 Task: Find connections with filter location Mangilao Village with filter topic #Analyticswith filter profile language French with filter current company Cipla with filter school Gandhi Engineering College (GEC), Bhubaneswar with filter industry Data Security Software Products with filter service category WordPress Design with filter keywords title Bank Teller
Action: Mouse moved to (532, 48)
Screenshot: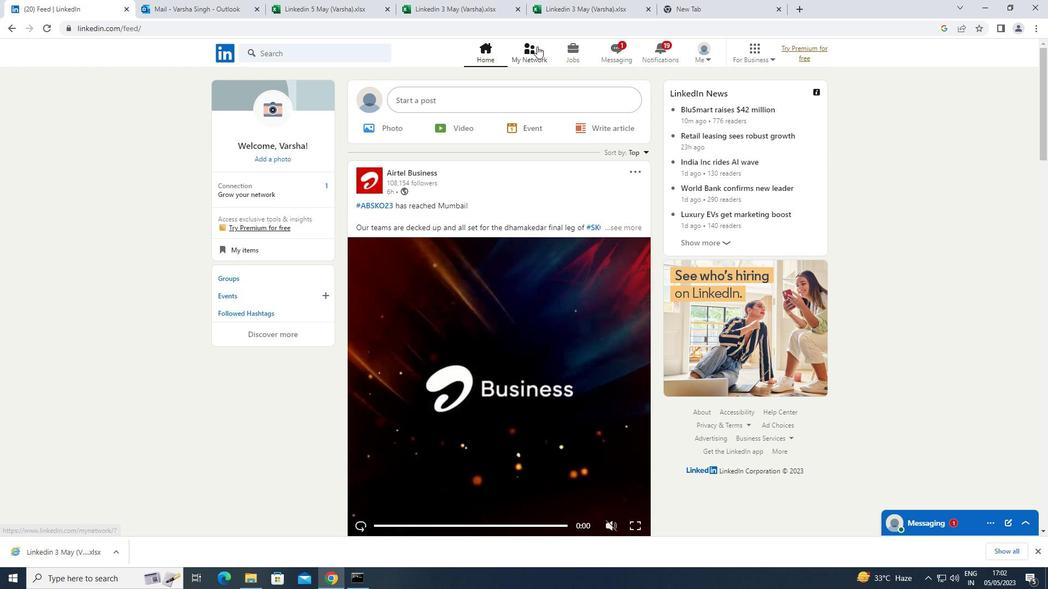 
Action: Mouse pressed left at (532, 48)
Screenshot: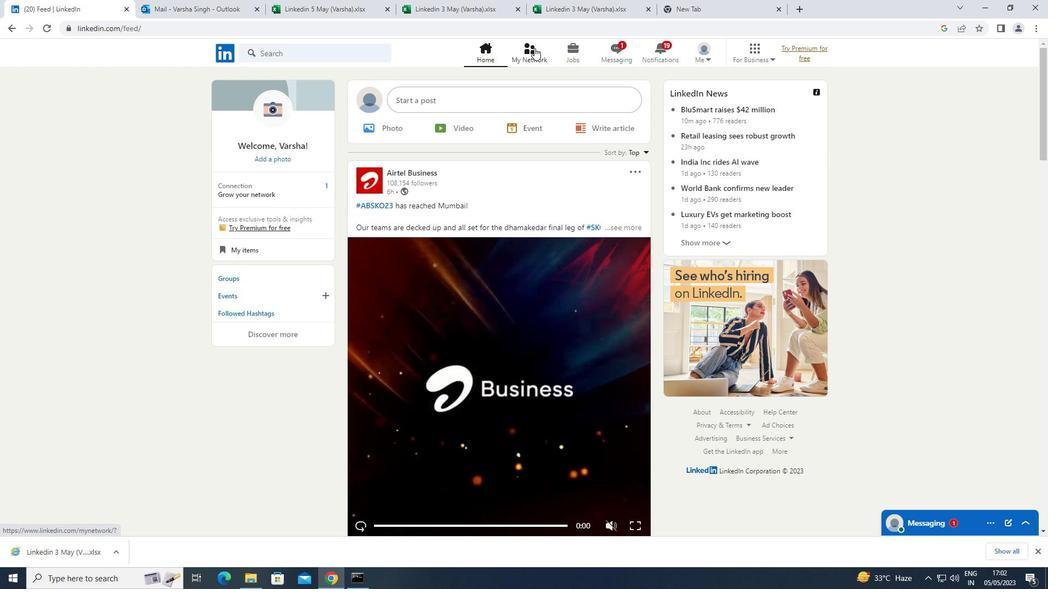 
Action: Mouse moved to (275, 110)
Screenshot: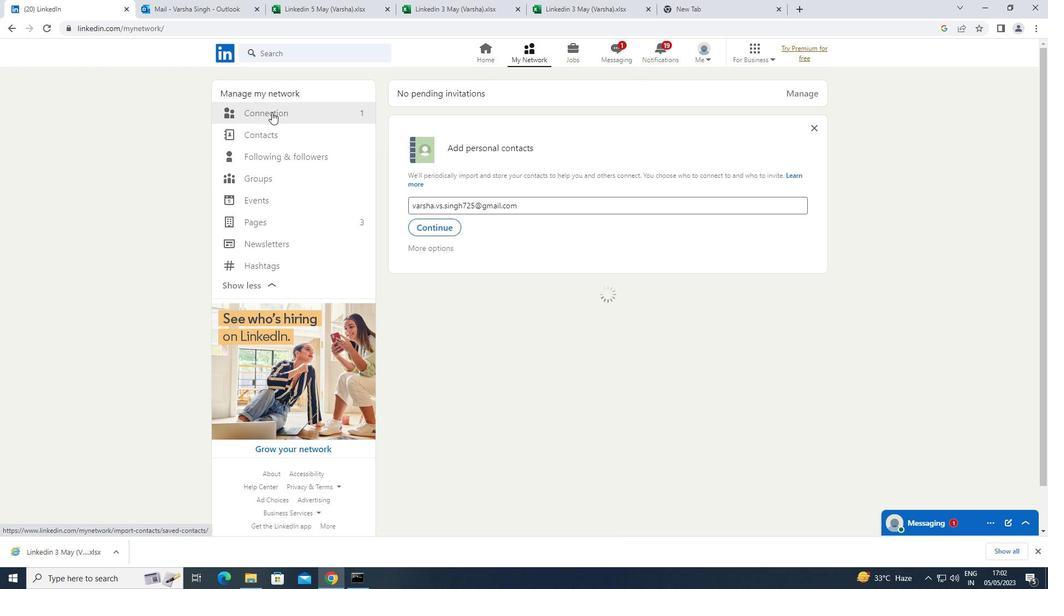 
Action: Mouse pressed left at (275, 110)
Screenshot: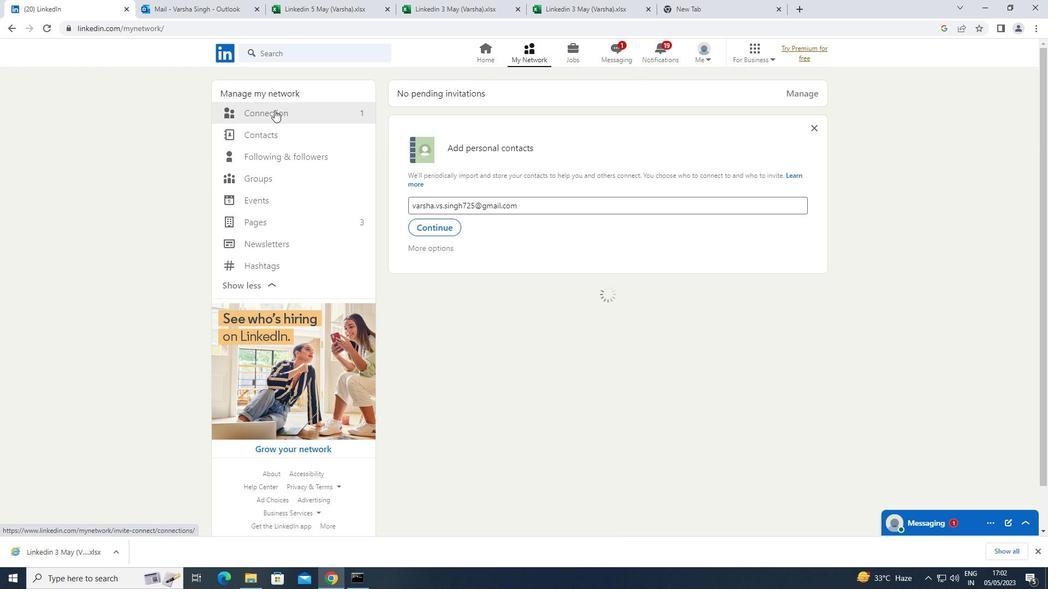 
Action: Mouse moved to (617, 110)
Screenshot: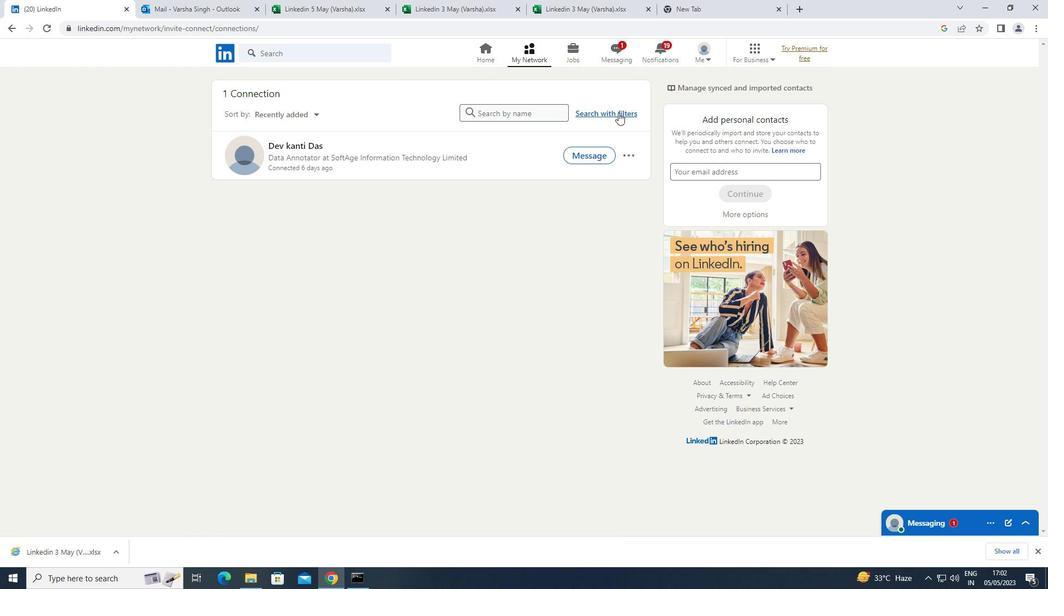 
Action: Mouse pressed left at (617, 110)
Screenshot: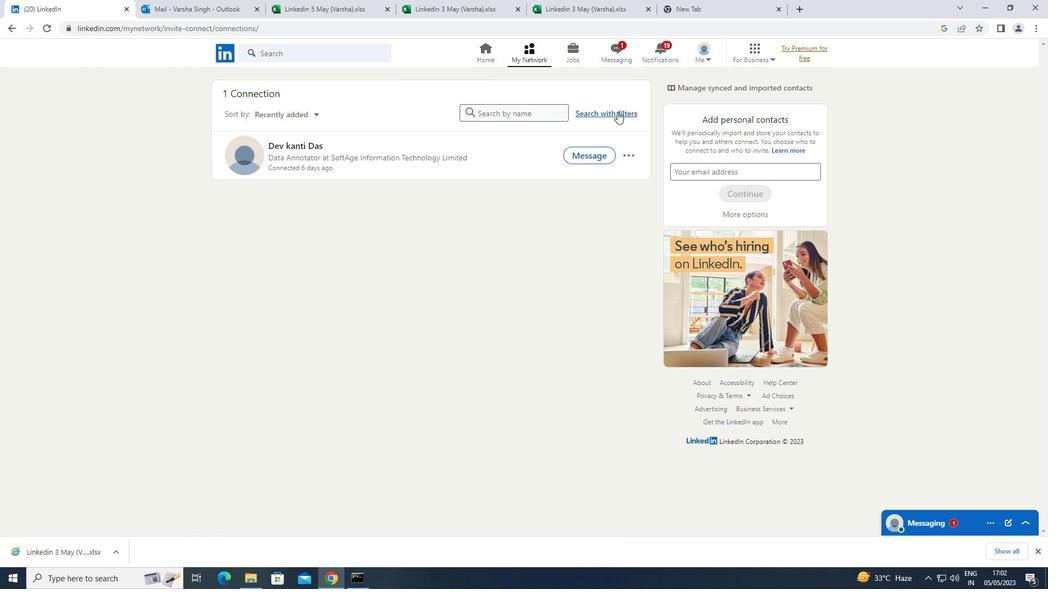 
Action: Mouse moved to (558, 82)
Screenshot: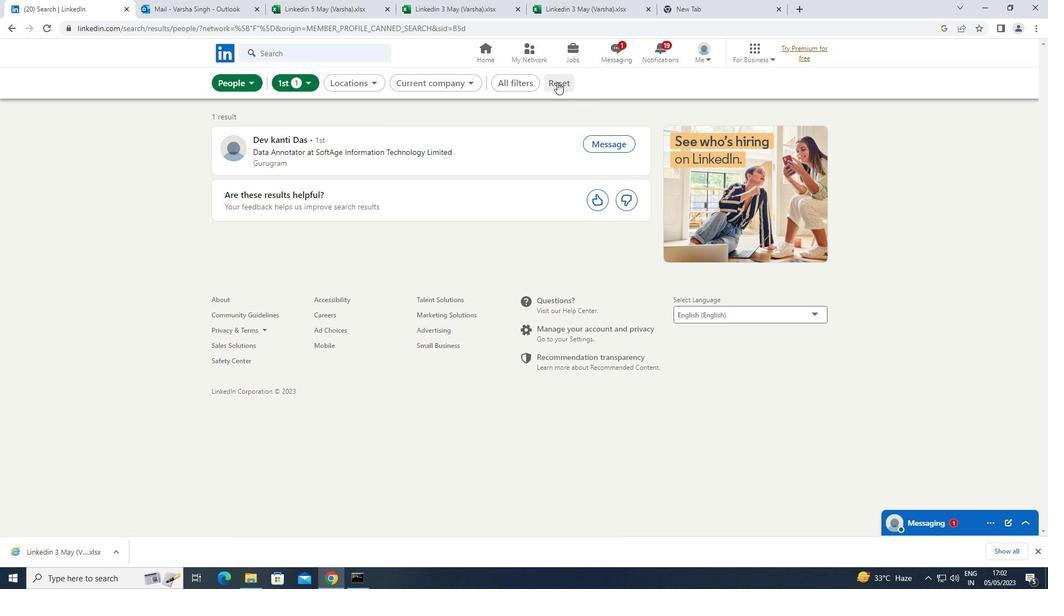 
Action: Mouse pressed left at (558, 82)
Screenshot: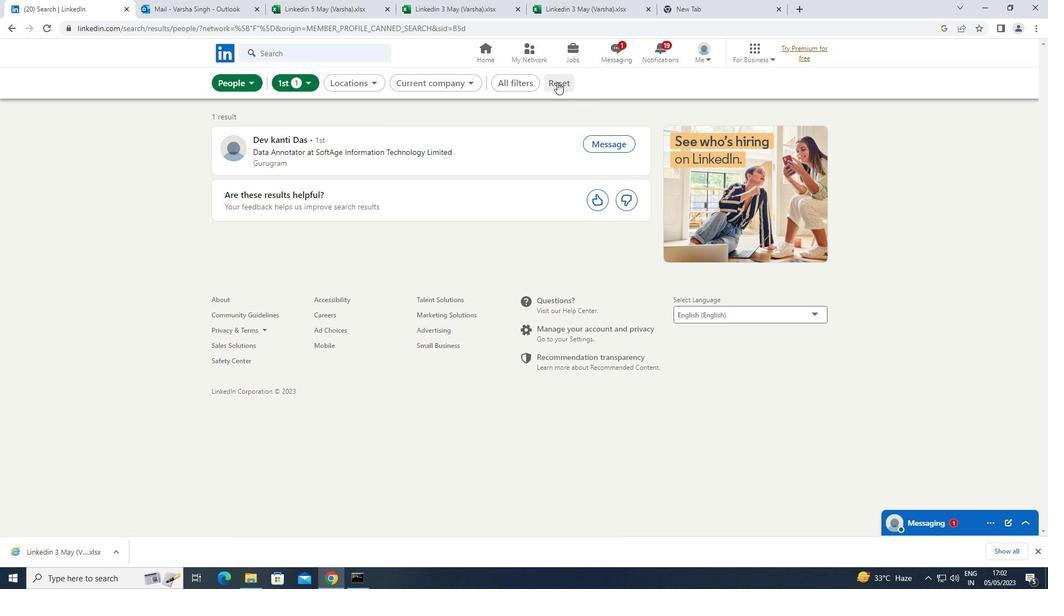 
Action: Mouse moved to (534, 84)
Screenshot: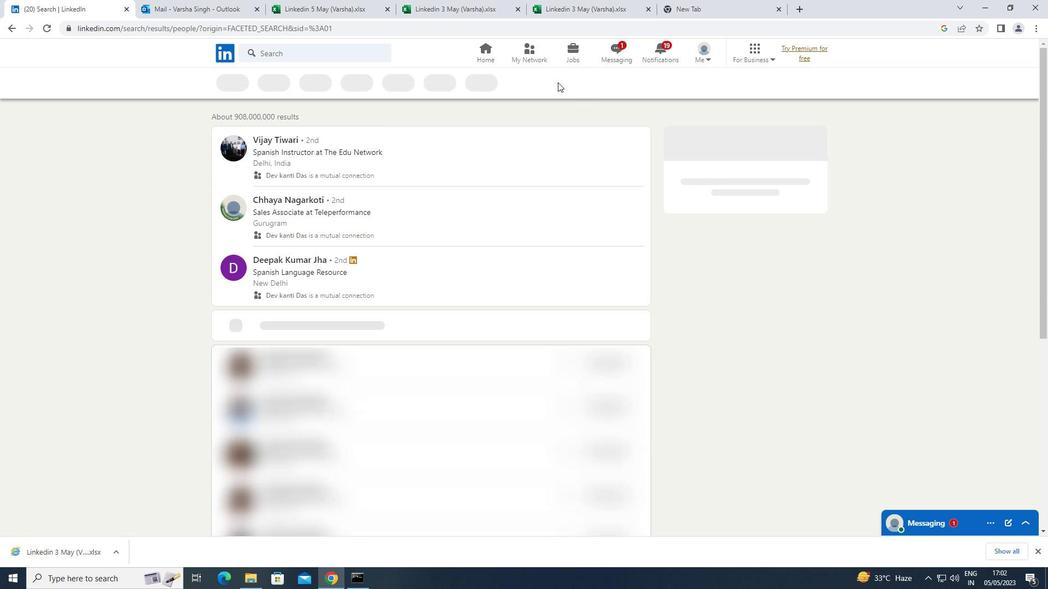 
Action: Mouse pressed left at (534, 84)
Screenshot: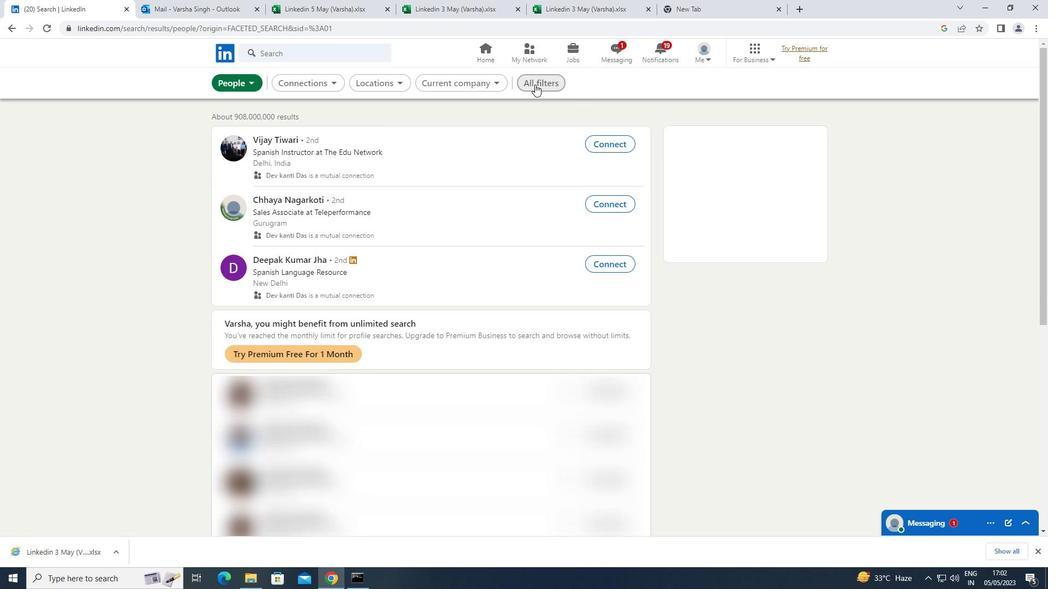 
Action: Mouse moved to (858, 259)
Screenshot: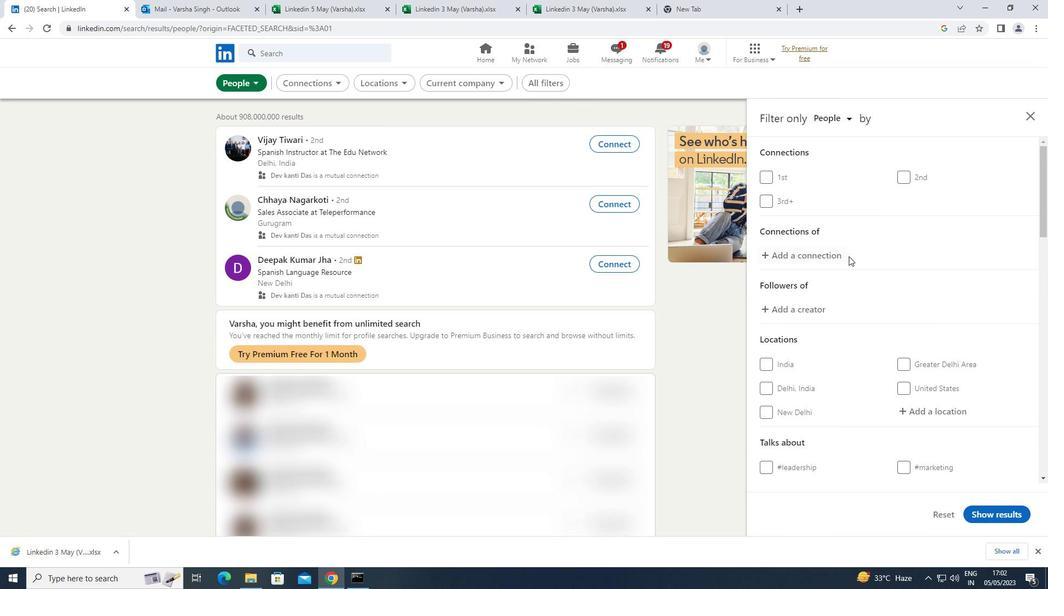 
Action: Mouse scrolled (858, 259) with delta (0, 0)
Screenshot: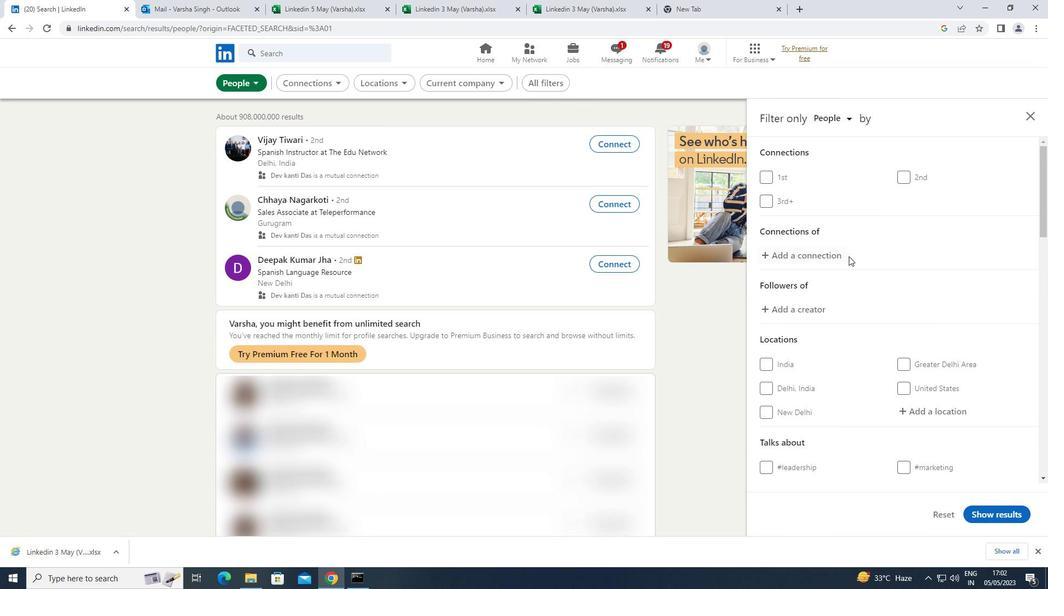 
Action: Mouse moved to (859, 260)
Screenshot: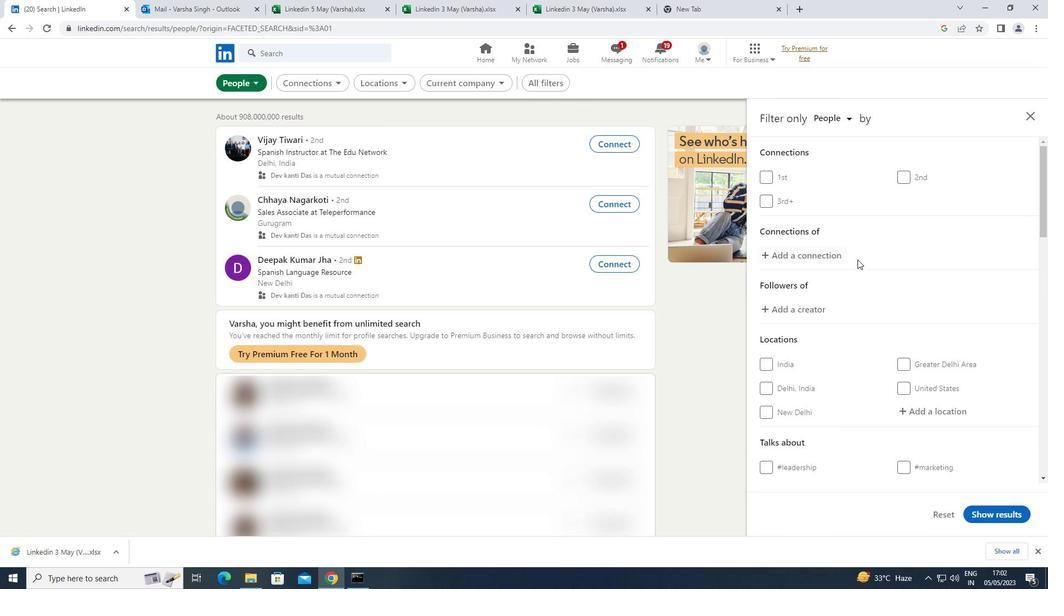 
Action: Mouse scrolled (859, 259) with delta (0, 0)
Screenshot: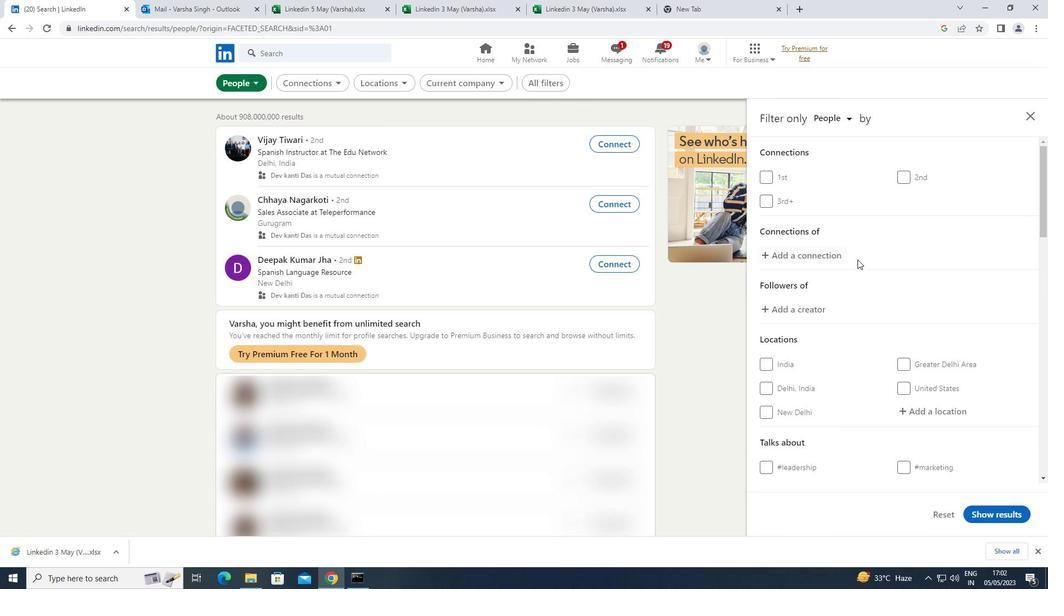 
Action: Mouse moved to (929, 298)
Screenshot: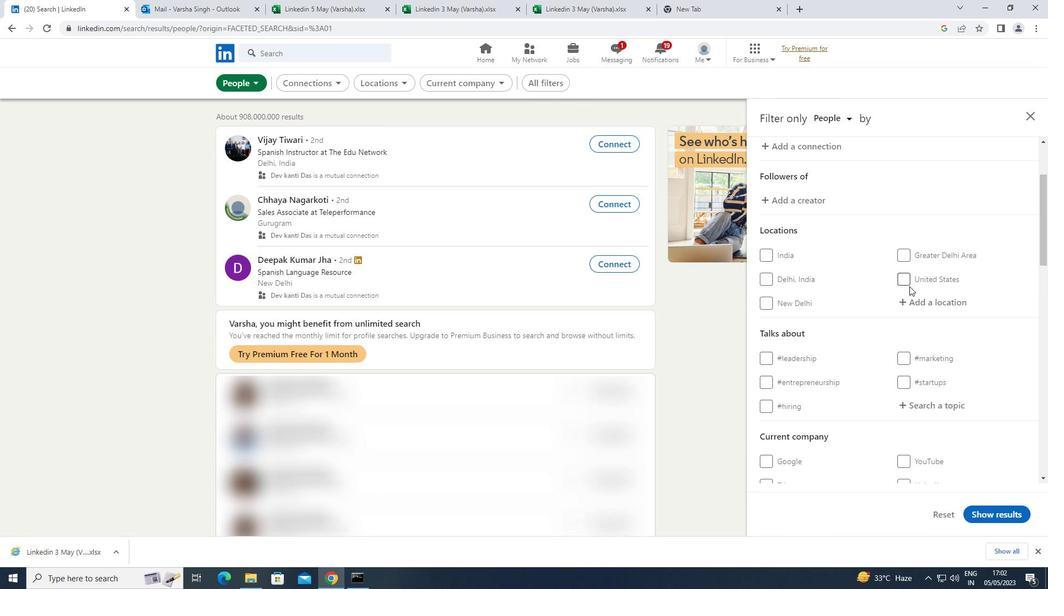 
Action: Mouse pressed left at (929, 298)
Screenshot: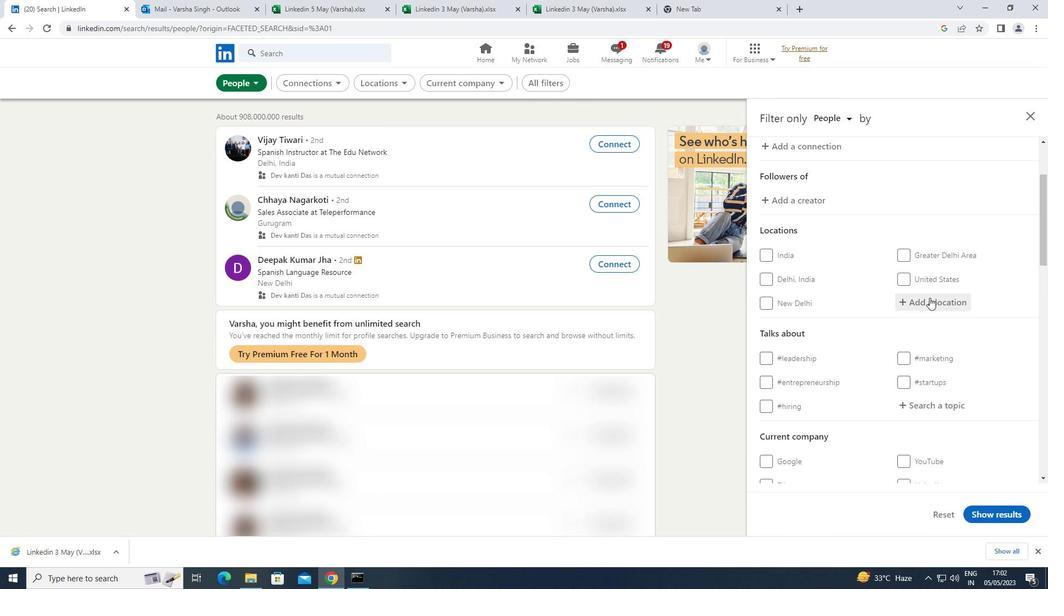 
Action: Key pressed <Key.shift>MANGILAO<Key.space><Key.shift>VILLAGR<Key.backspace>E
Screenshot: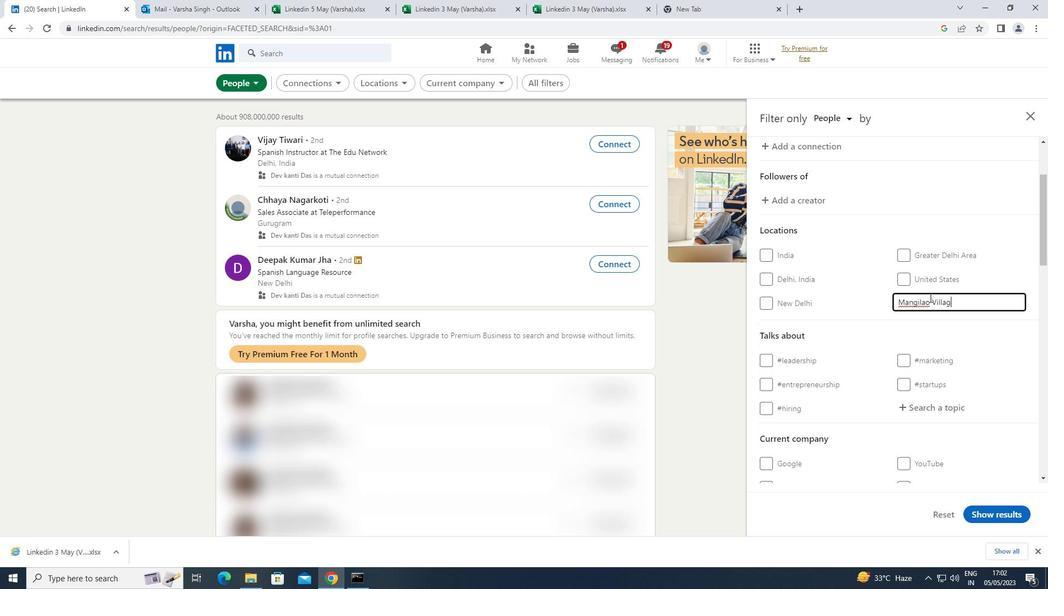 
Action: Mouse moved to (907, 405)
Screenshot: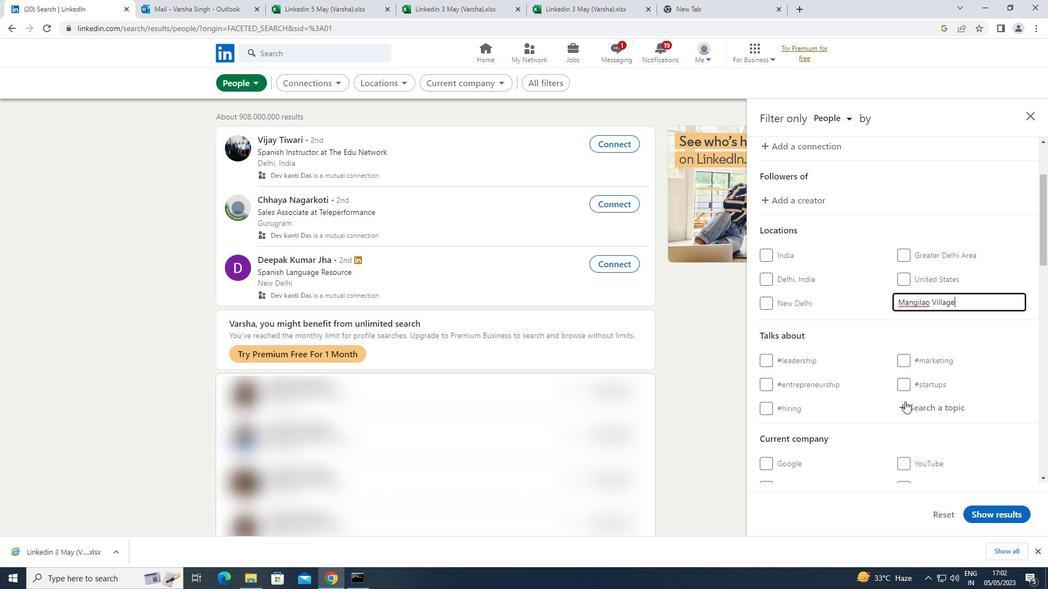 
Action: Mouse pressed left at (907, 405)
Screenshot: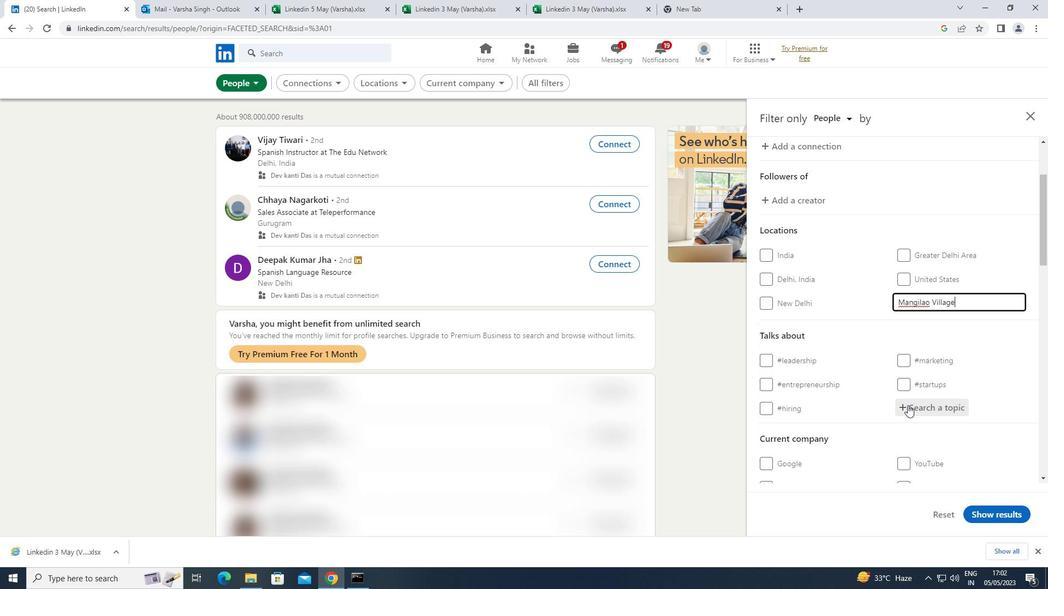 
Action: Key pressed <Key.shift>ANALYTICS
Screenshot: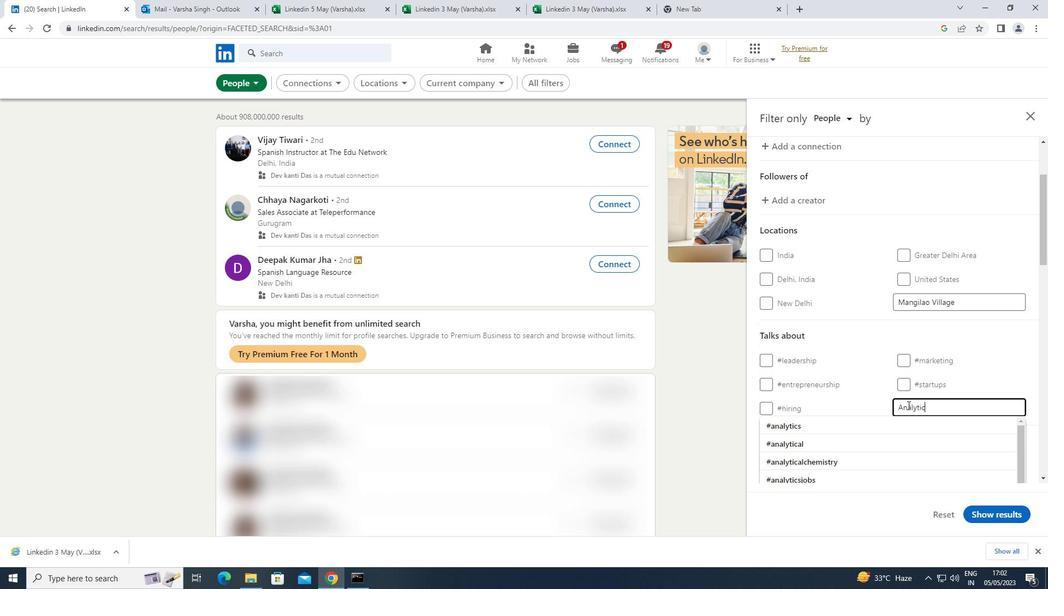 
Action: Mouse moved to (808, 419)
Screenshot: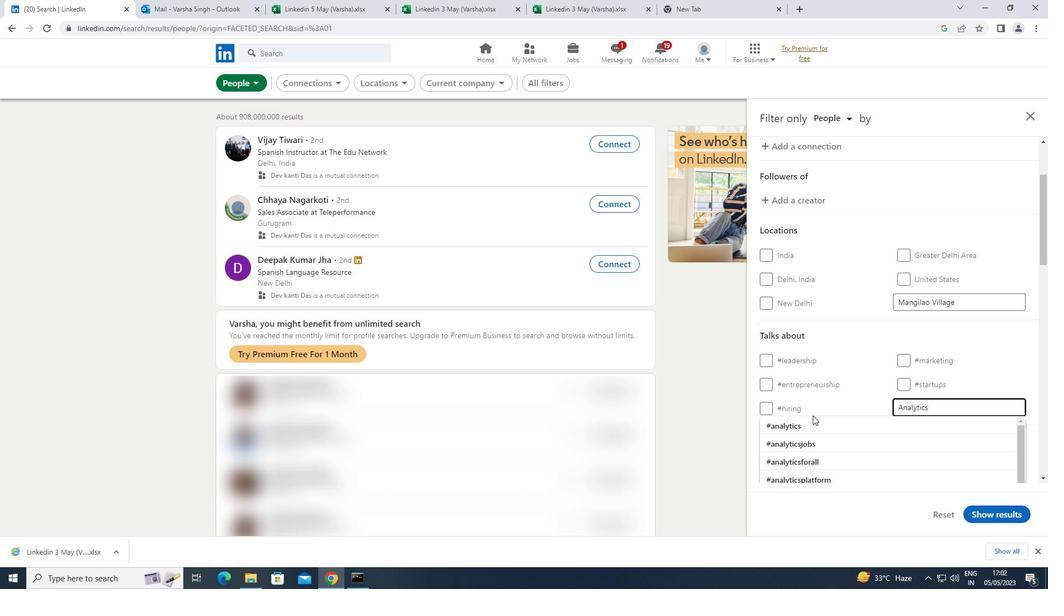 
Action: Mouse pressed left at (808, 419)
Screenshot: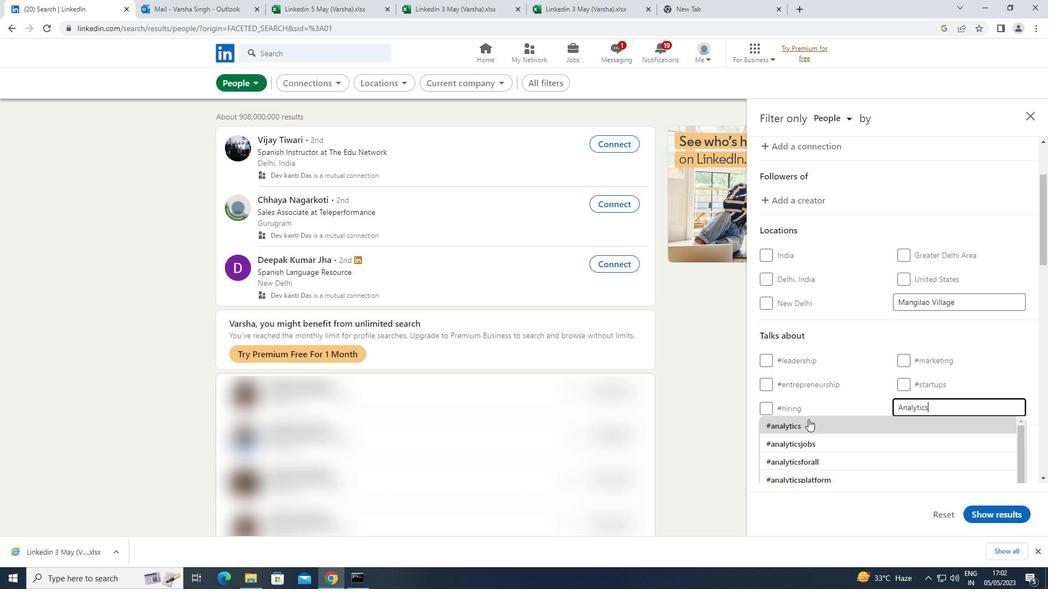 
Action: Mouse scrolled (808, 419) with delta (0, 0)
Screenshot: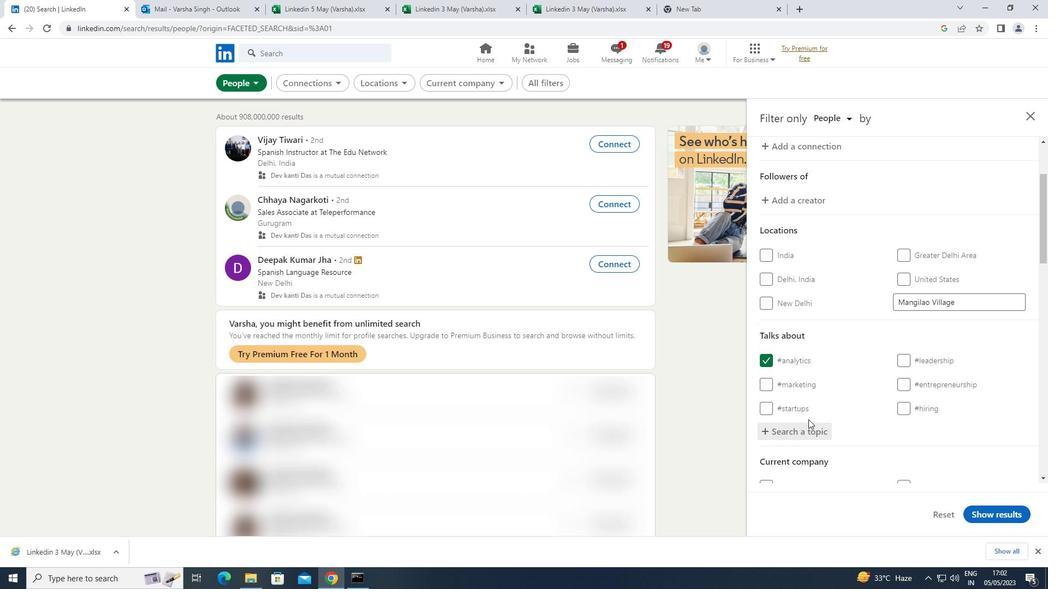 
Action: Mouse scrolled (808, 419) with delta (0, 0)
Screenshot: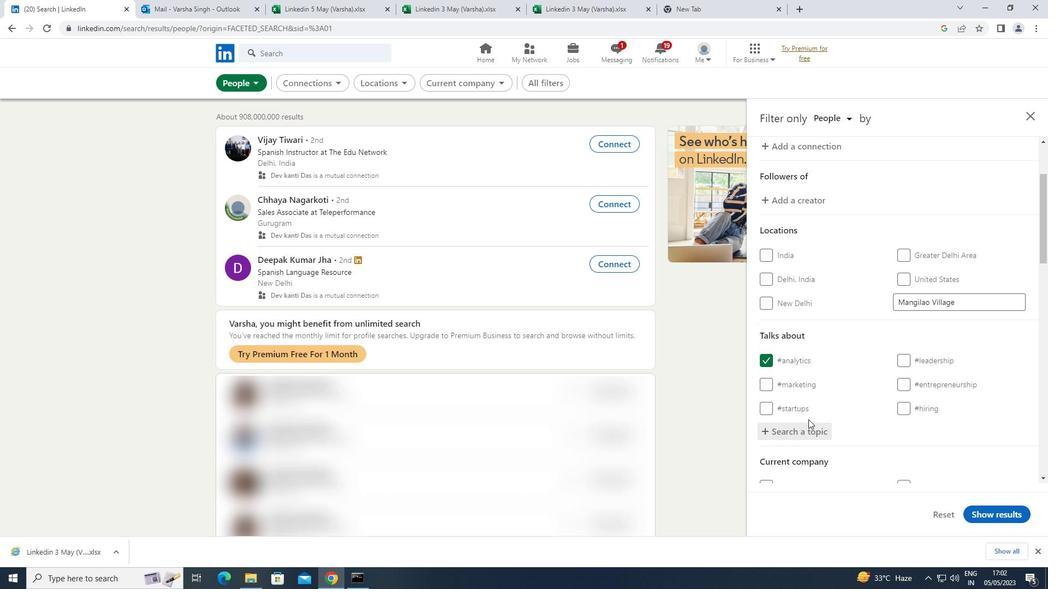 
Action: Mouse scrolled (808, 419) with delta (0, 0)
Screenshot: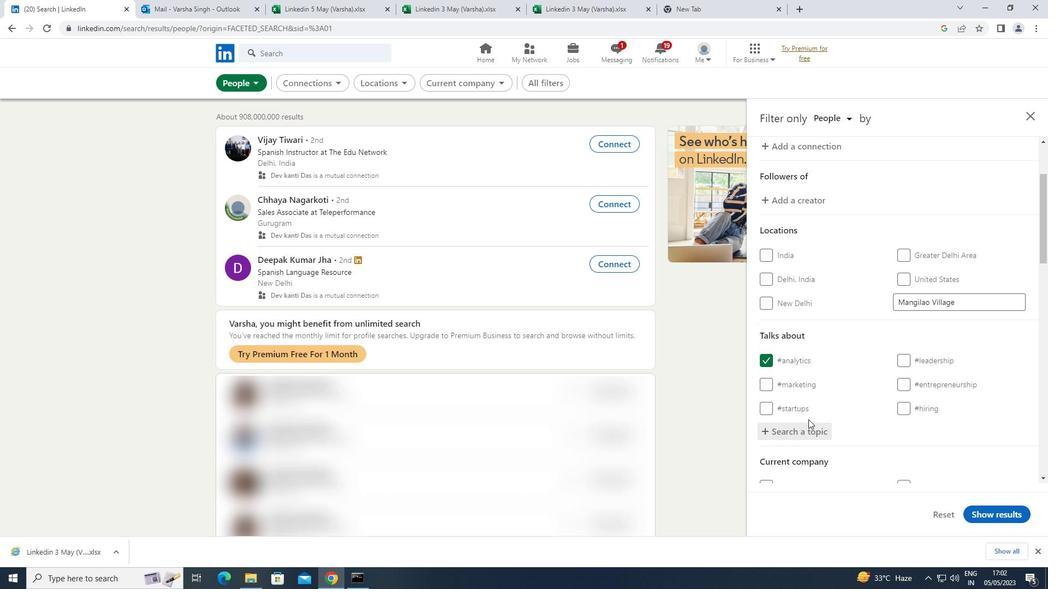 
Action: Mouse scrolled (808, 419) with delta (0, 0)
Screenshot: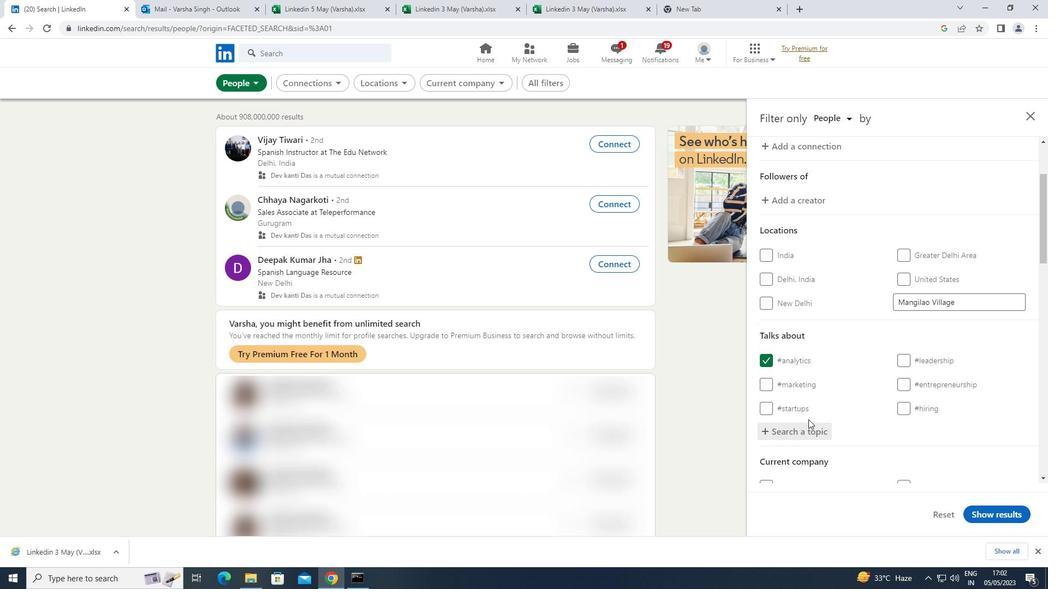 
Action: Mouse scrolled (808, 419) with delta (0, 0)
Screenshot: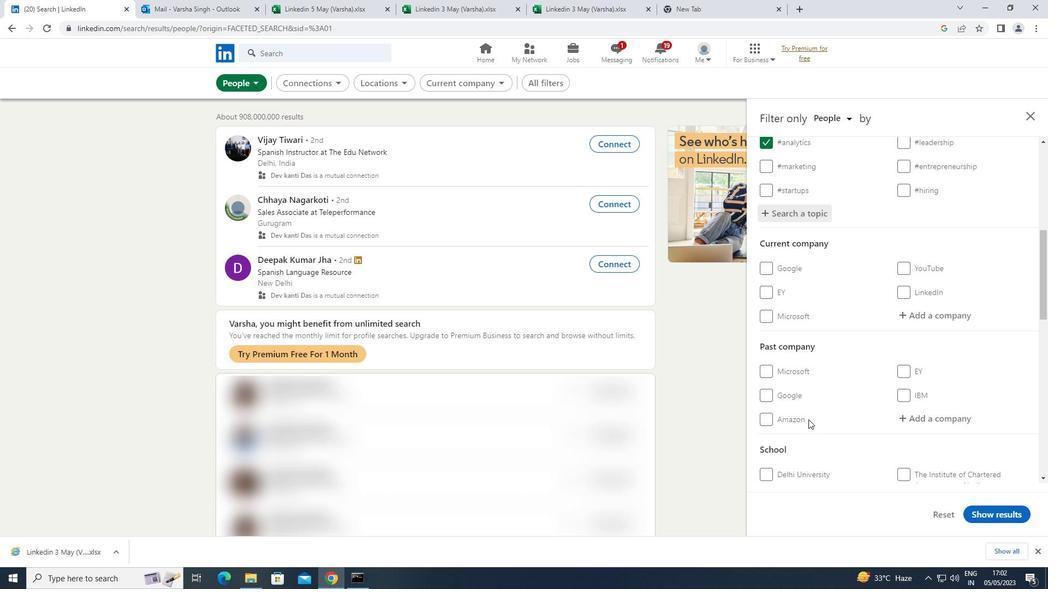 
Action: Mouse scrolled (808, 419) with delta (0, 0)
Screenshot: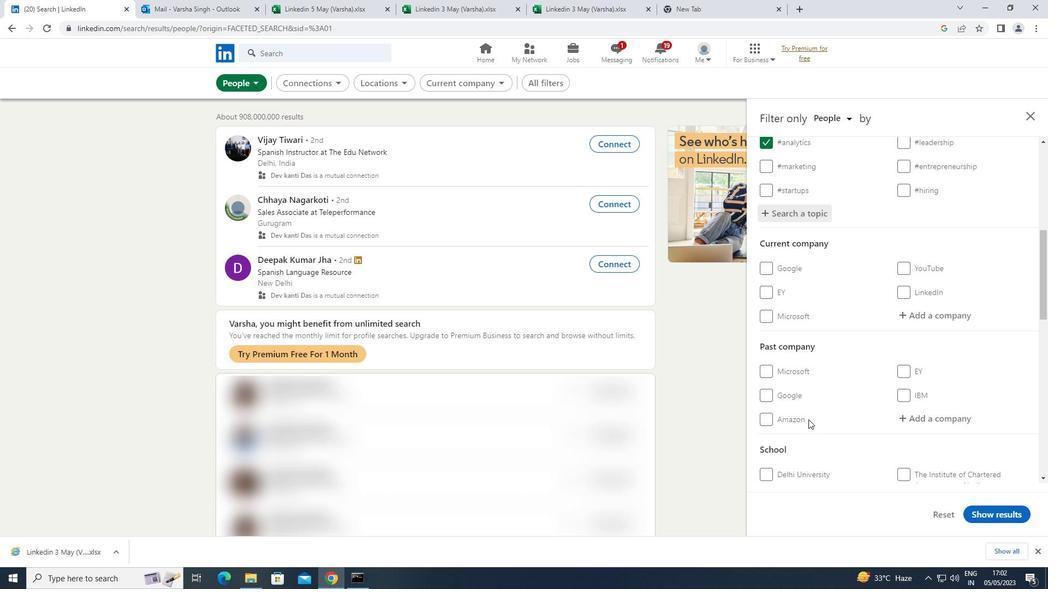 
Action: Mouse scrolled (808, 419) with delta (0, 0)
Screenshot: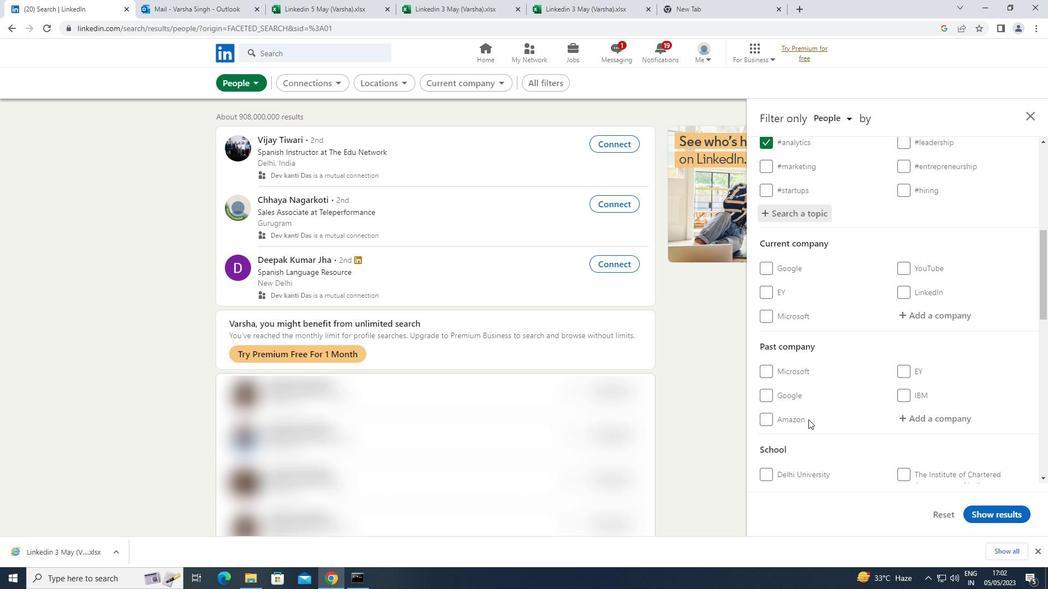 
Action: Mouse scrolled (808, 419) with delta (0, 0)
Screenshot: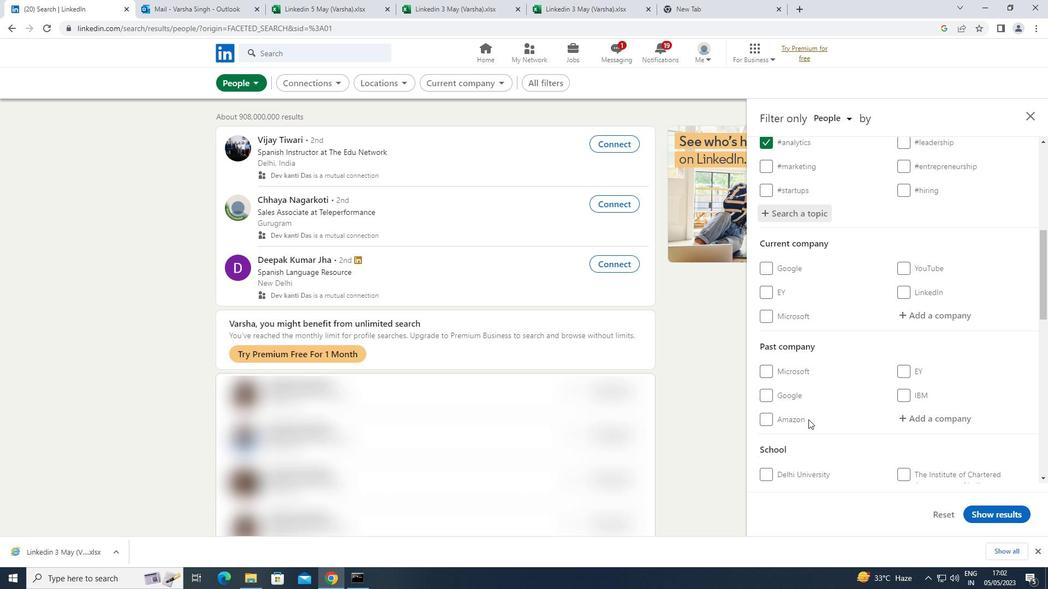 
Action: Mouse scrolled (808, 419) with delta (0, 0)
Screenshot: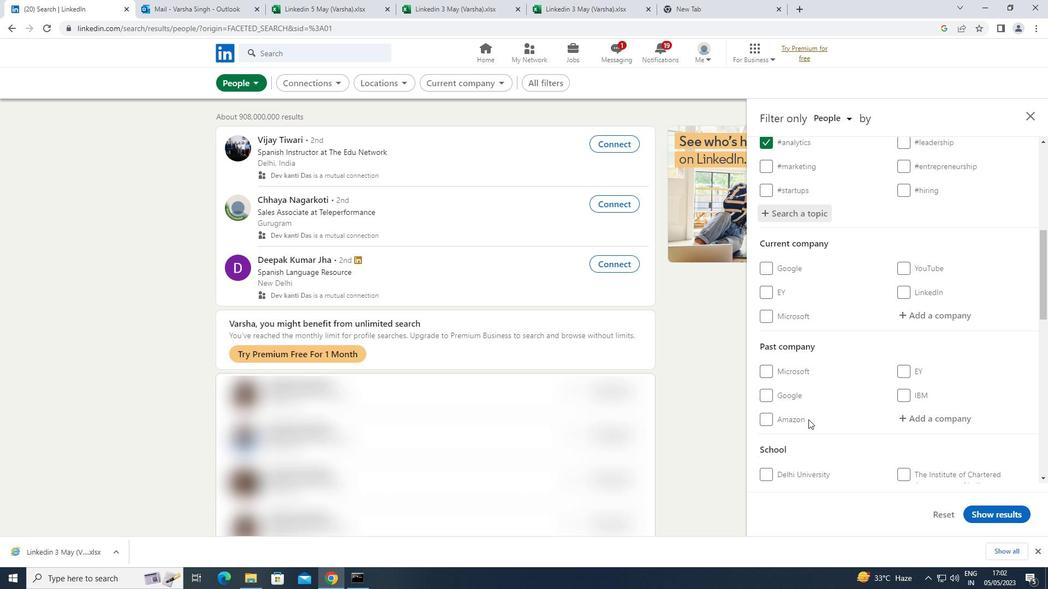 
Action: Mouse moved to (901, 445)
Screenshot: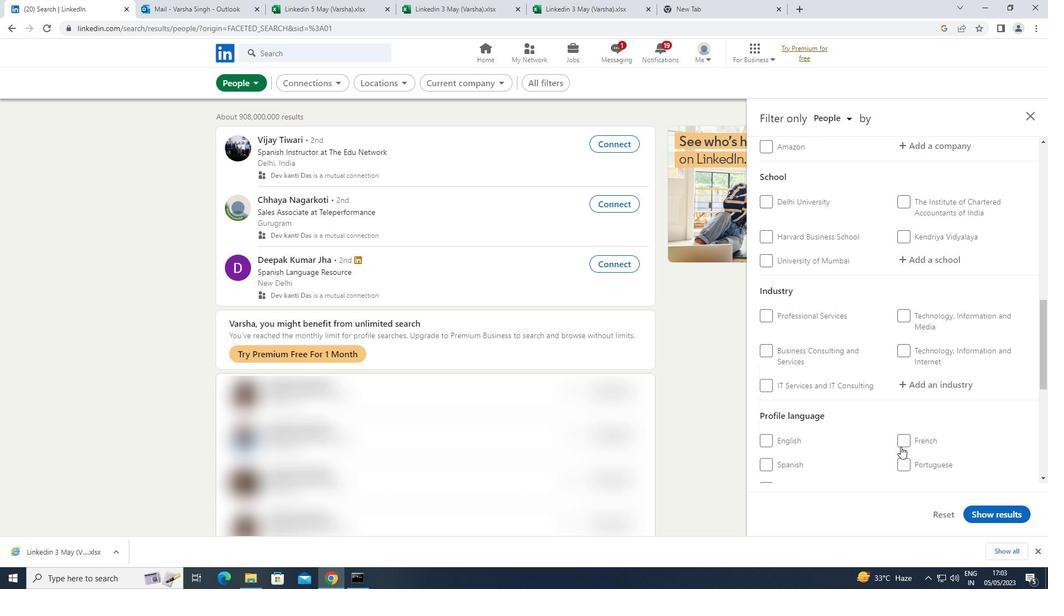 
Action: Mouse pressed left at (901, 445)
Screenshot: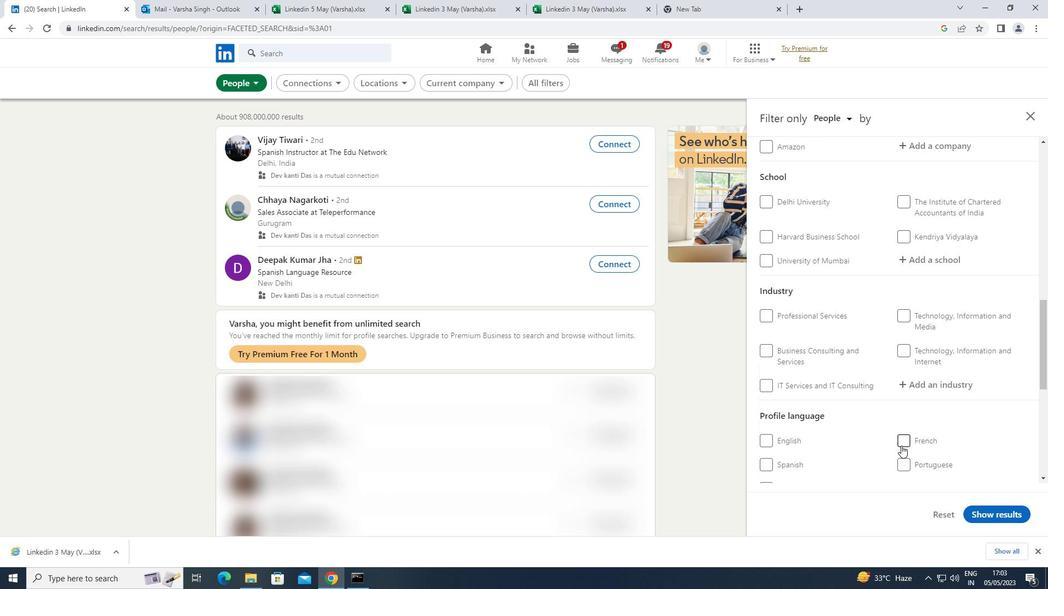 
Action: Mouse moved to (902, 444)
Screenshot: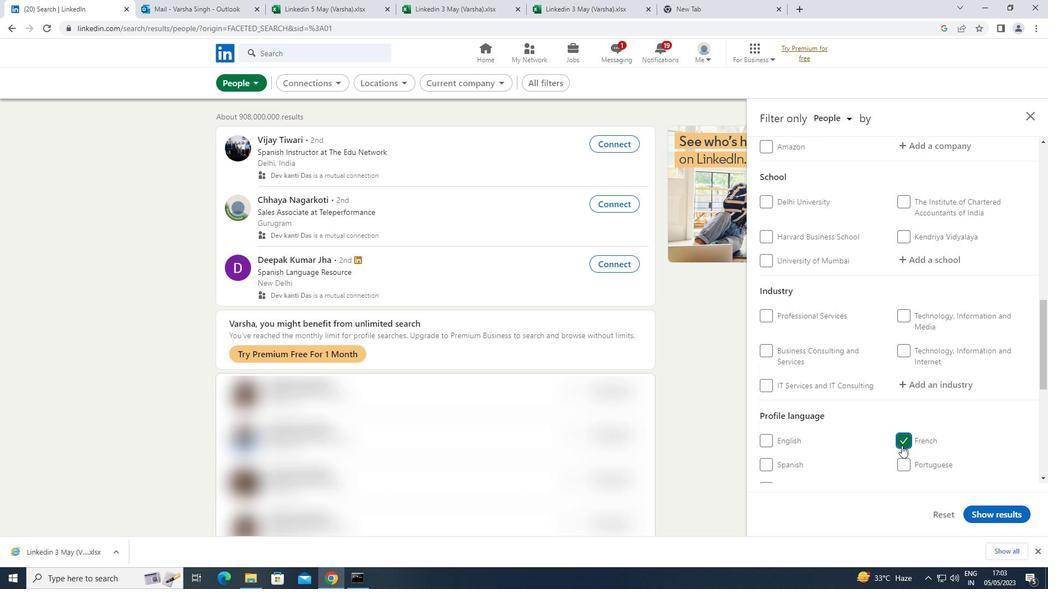 
Action: Mouse scrolled (902, 444) with delta (0, 0)
Screenshot: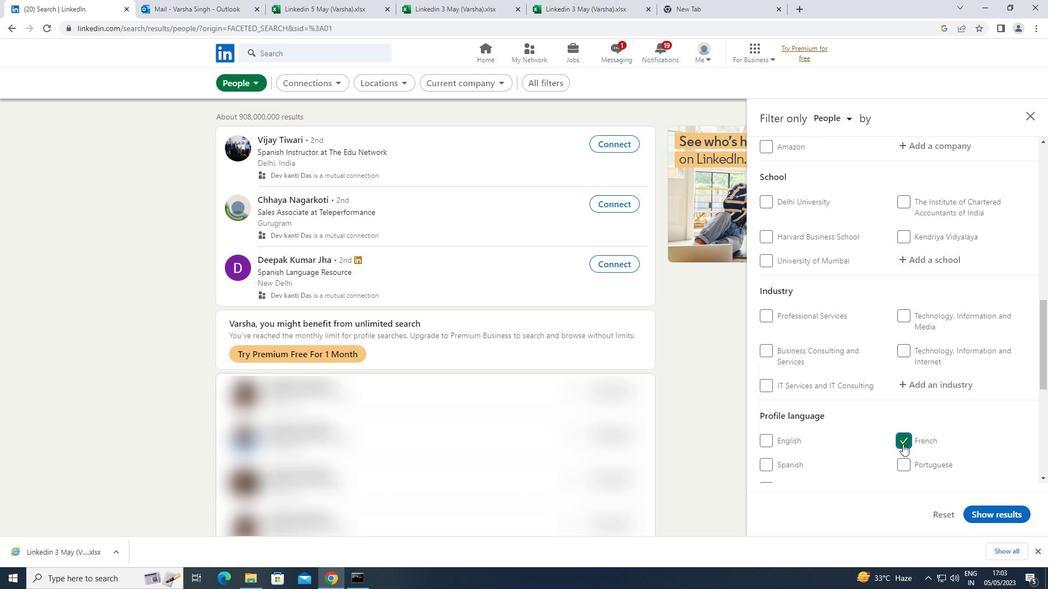 
Action: Mouse scrolled (902, 444) with delta (0, 0)
Screenshot: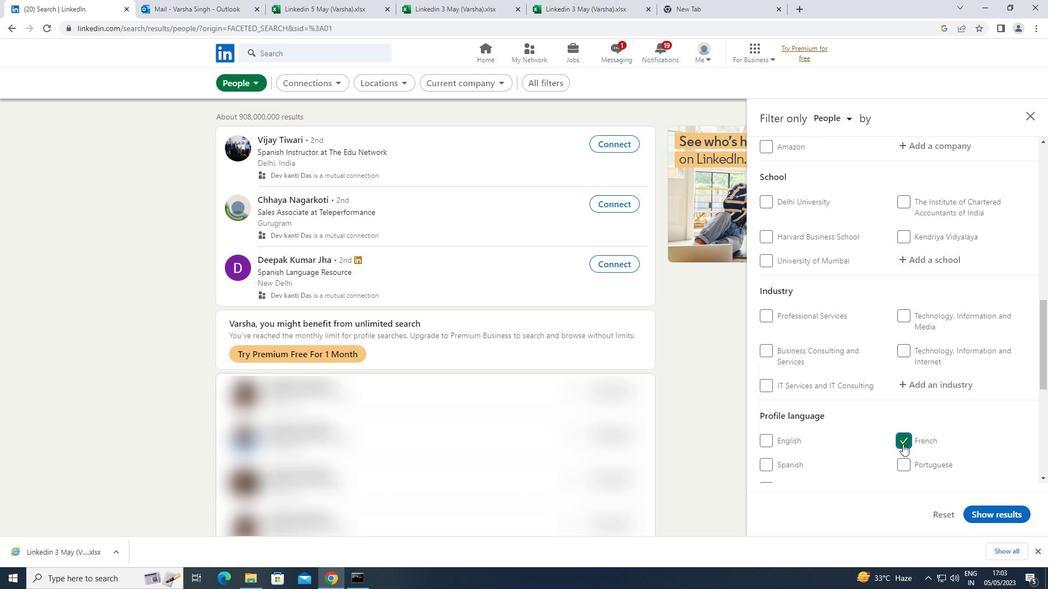 
Action: Mouse scrolled (902, 444) with delta (0, 0)
Screenshot: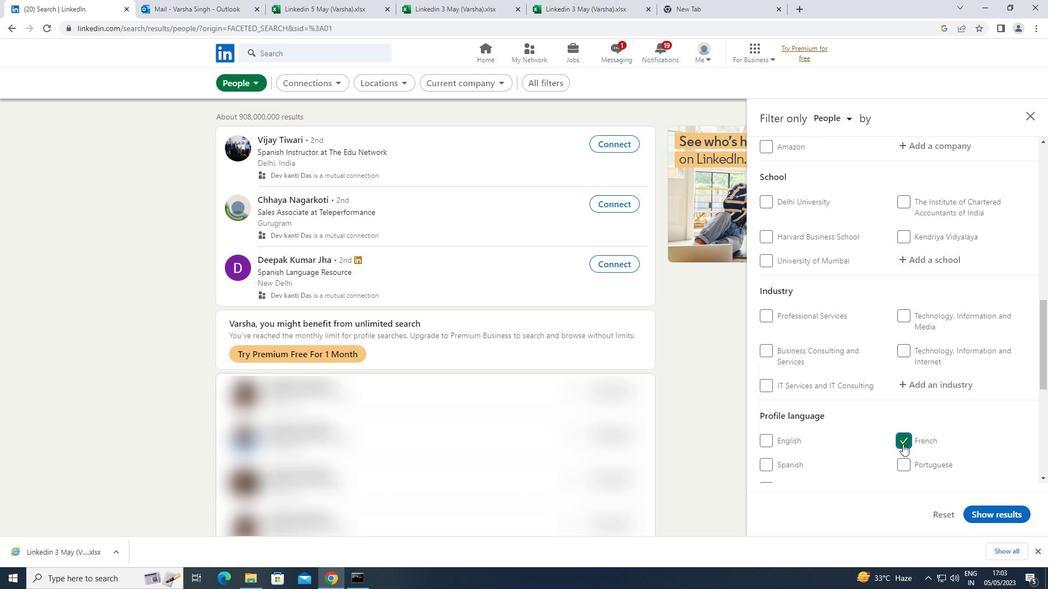 
Action: Mouse moved to (903, 443)
Screenshot: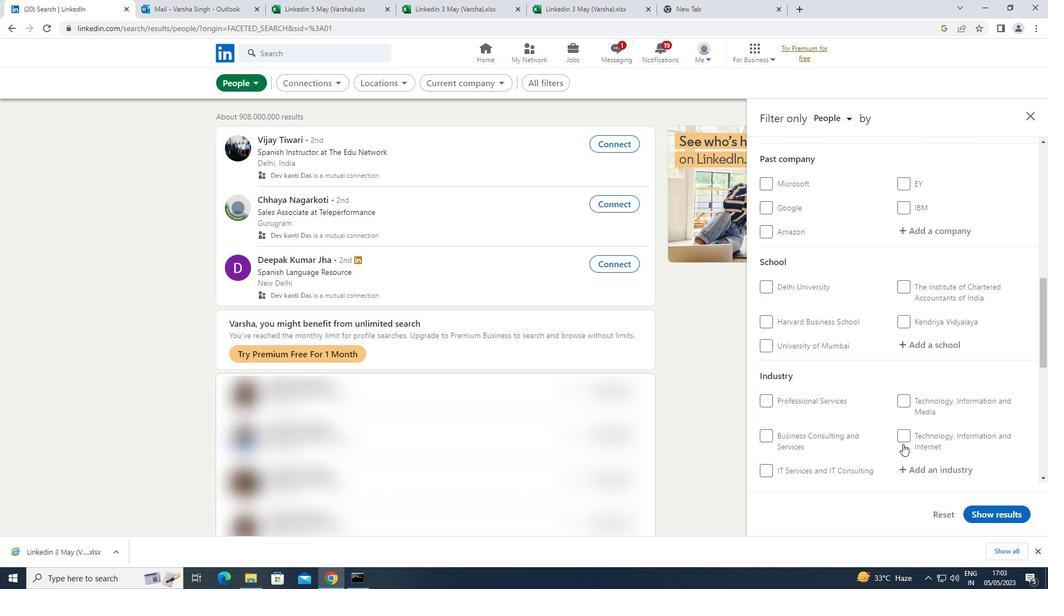 
Action: Mouse scrolled (903, 443) with delta (0, 0)
Screenshot: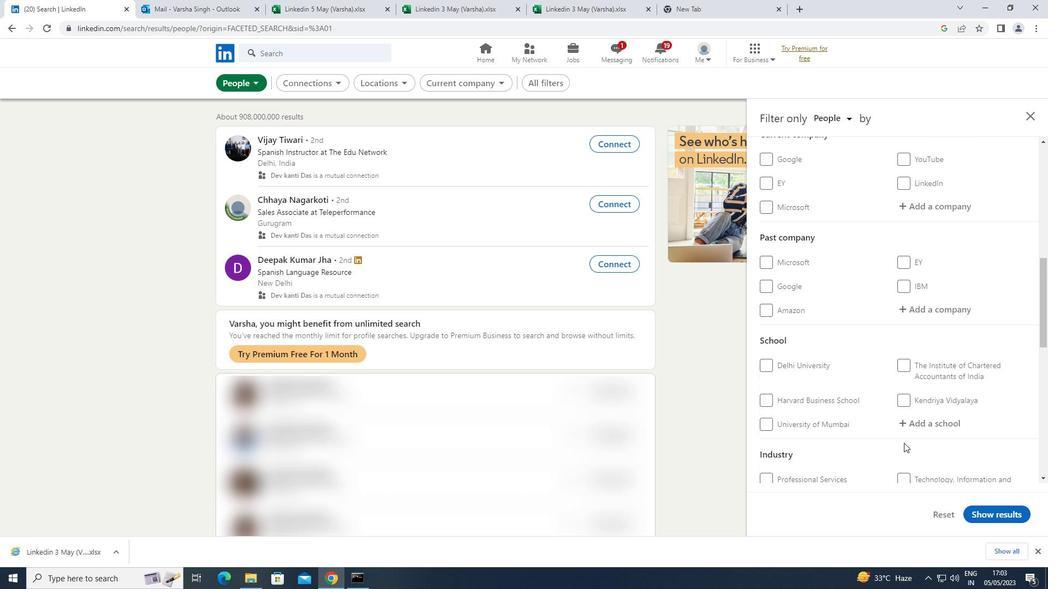 
Action: Mouse scrolled (903, 443) with delta (0, 0)
Screenshot: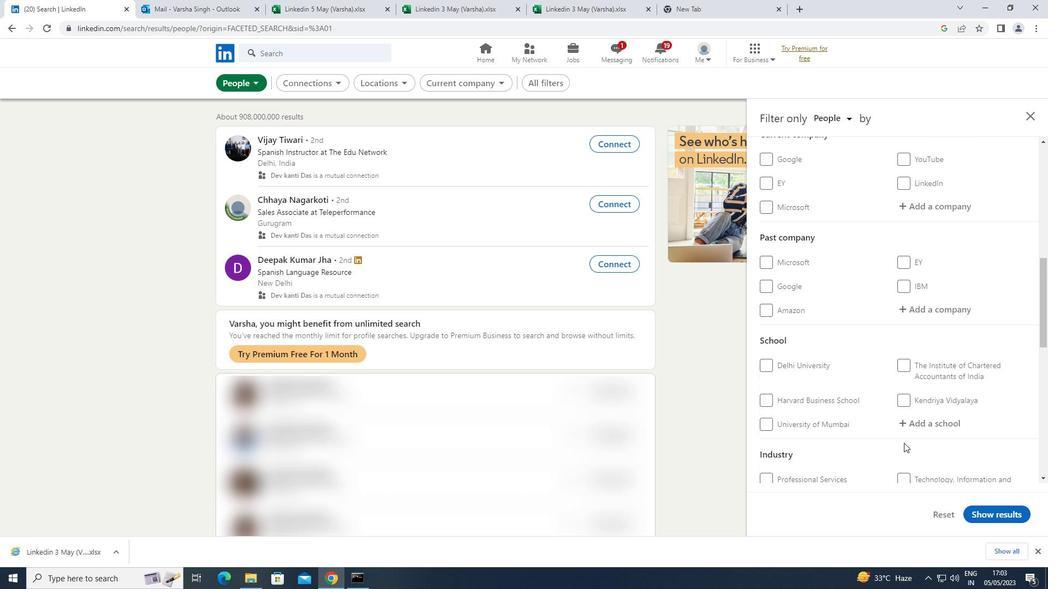
Action: Mouse scrolled (903, 443) with delta (0, 0)
Screenshot: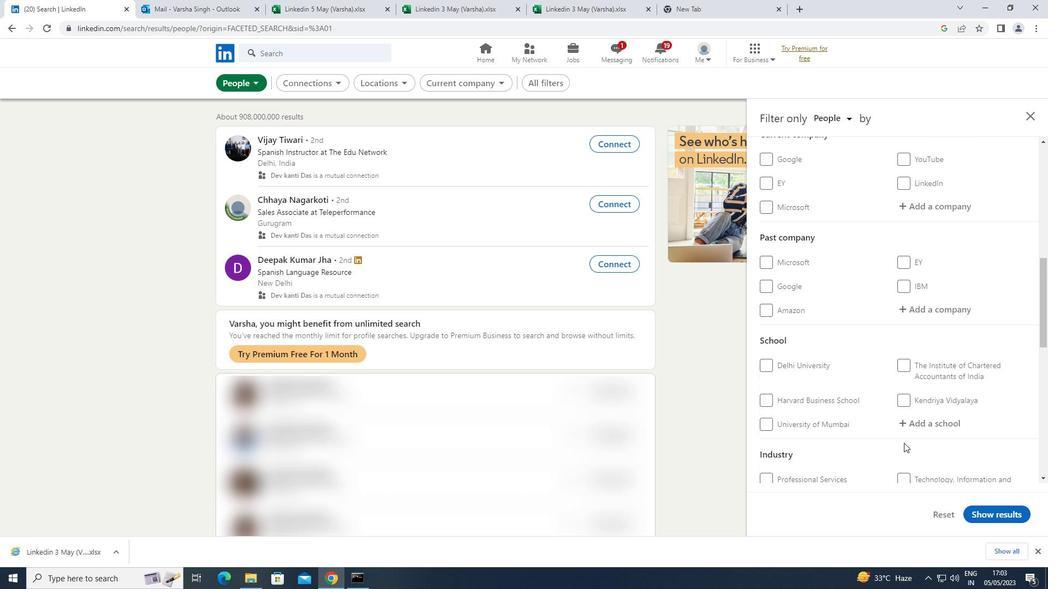 
Action: Mouse moved to (953, 370)
Screenshot: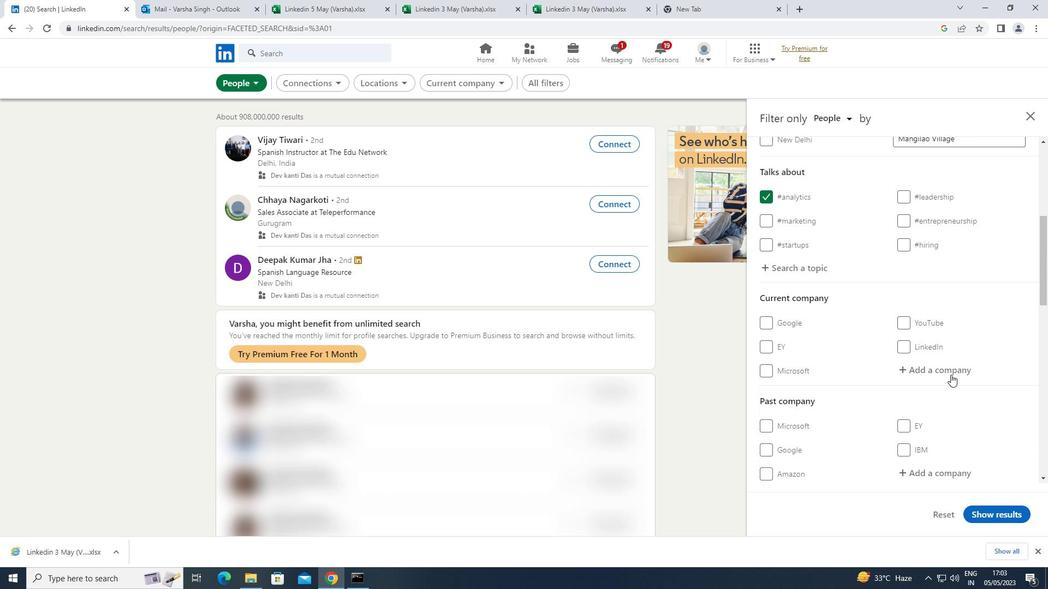 
Action: Mouse pressed left at (953, 370)
Screenshot: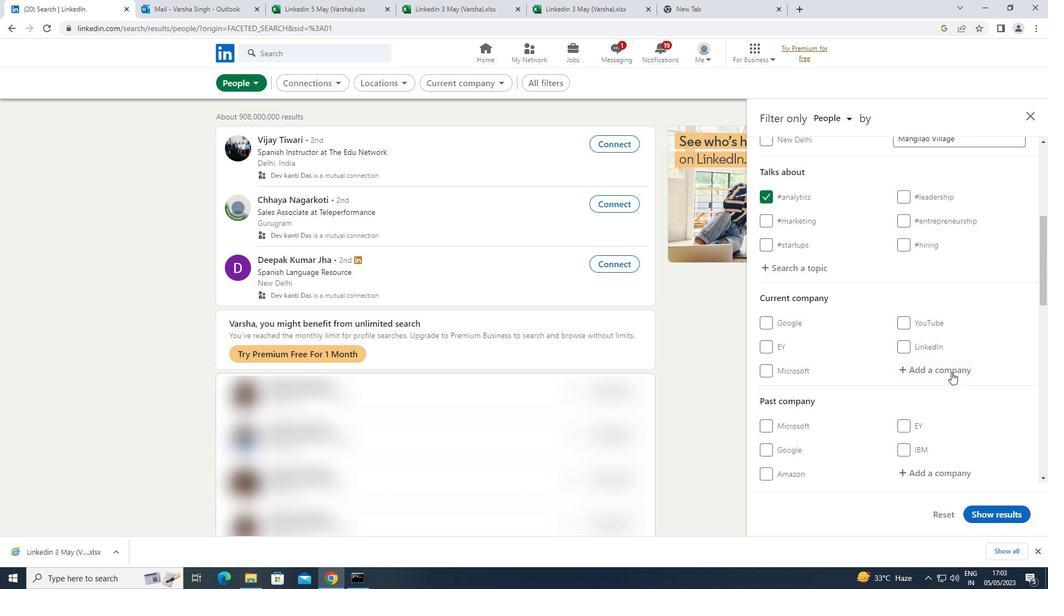 
Action: Key pressed <Key.shift>CIPLA
Screenshot: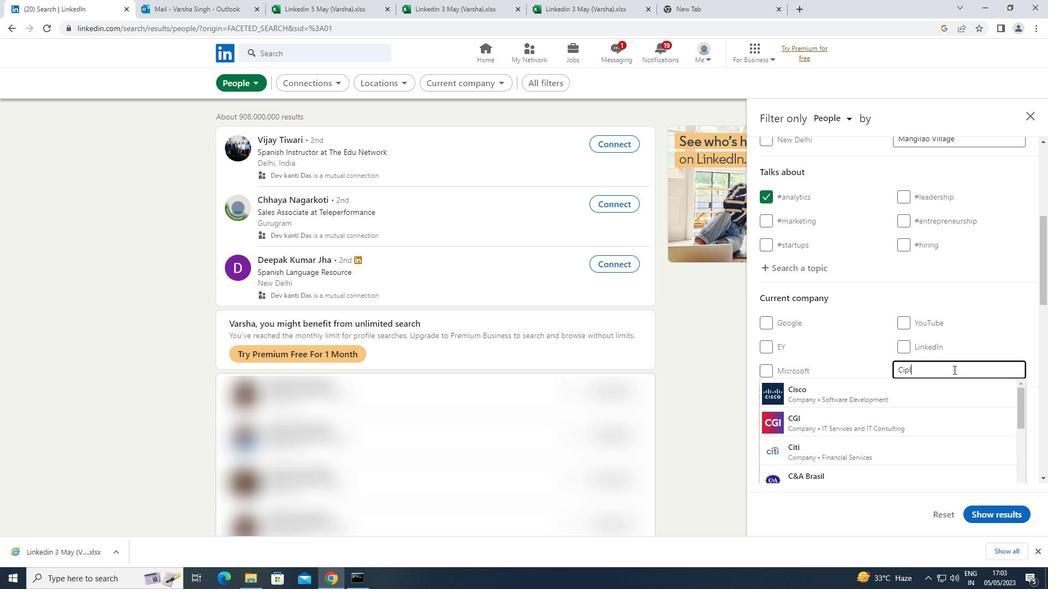 
Action: Mouse moved to (921, 401)
Screenshot: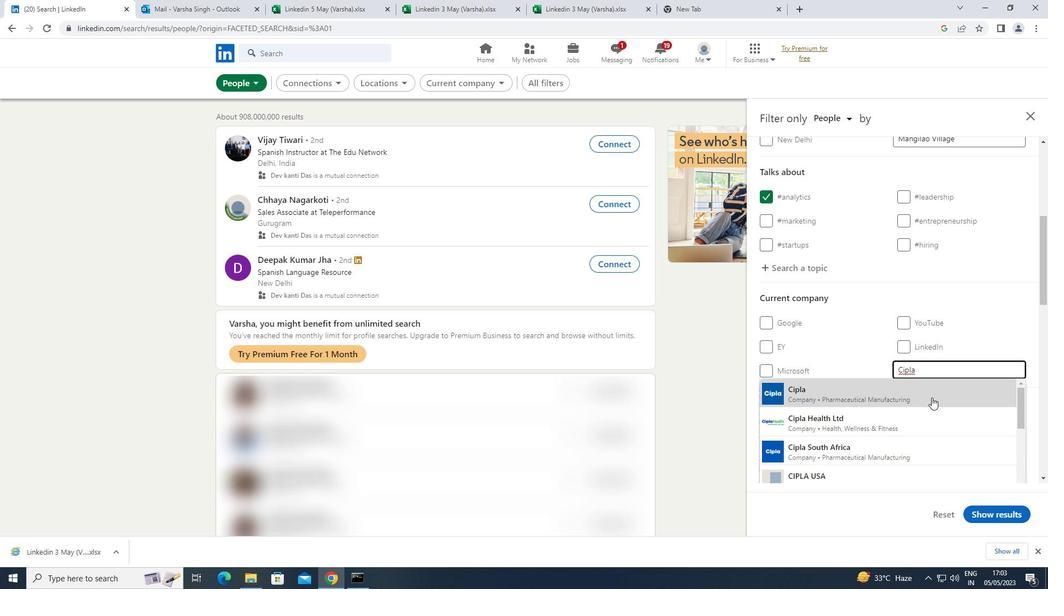 
Action: Mouse pressed left at (921, 401)
Screenshot: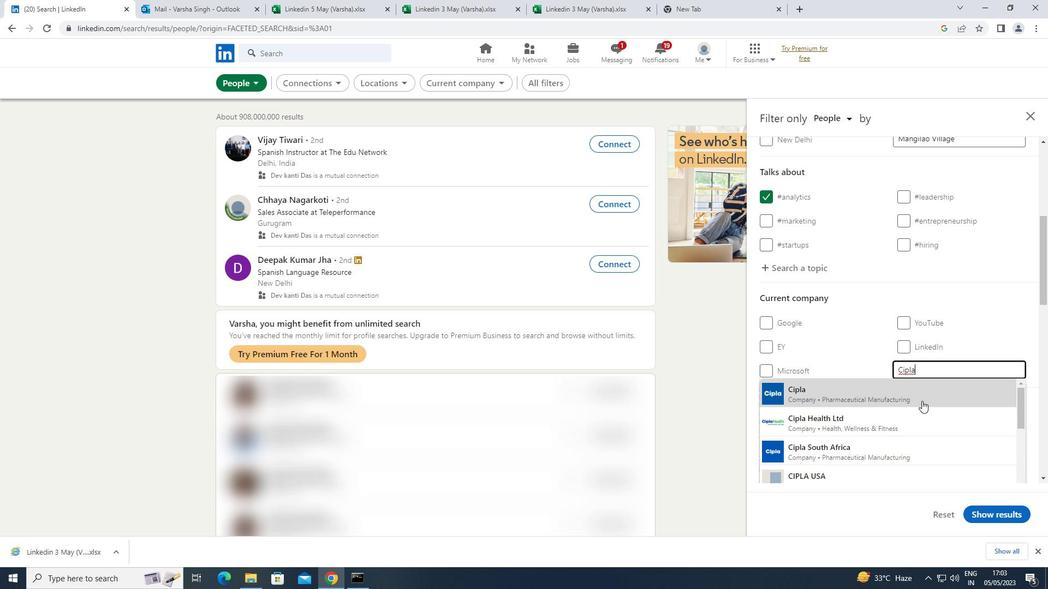
Action: Mouse moved to (932, 389)
Screenshot: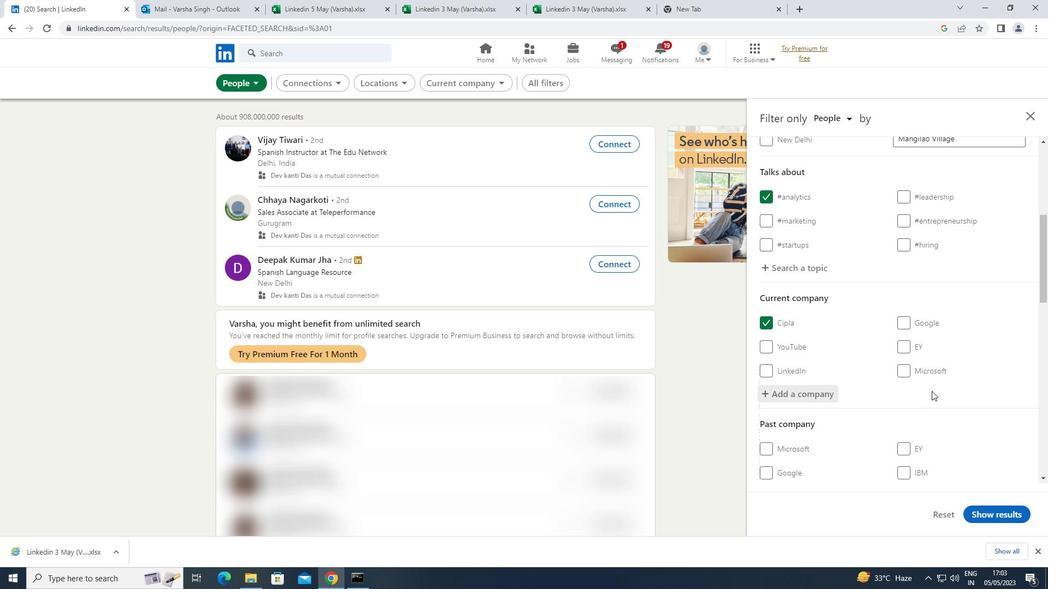 
Action: Mouse scrolled (932, 389) with delta (0, 0)
Screenshot: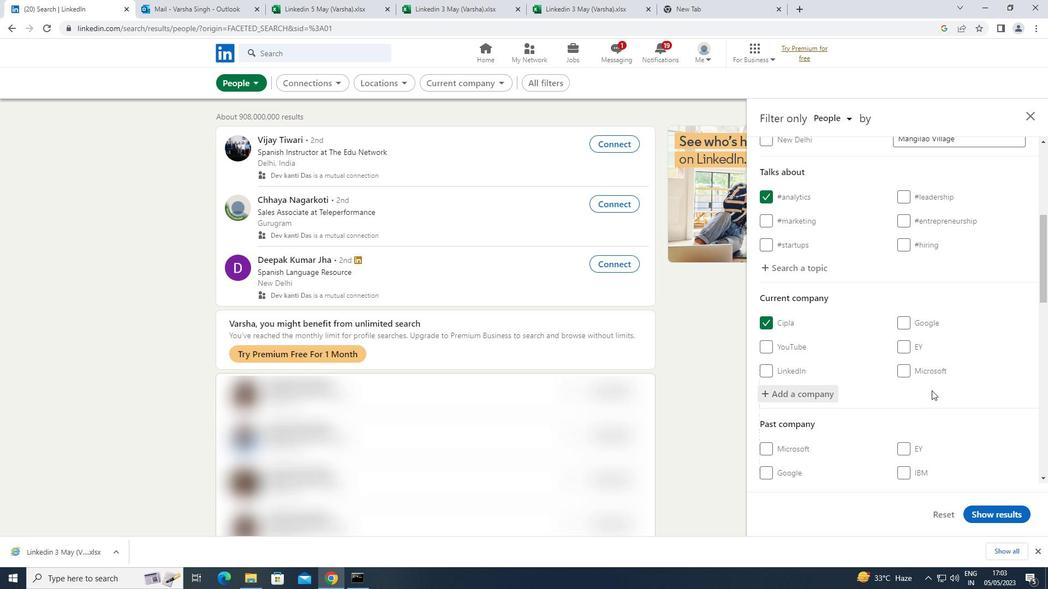 
Action: Mouse scrolled (932, 389) with delta (0, 0)
Screenshot: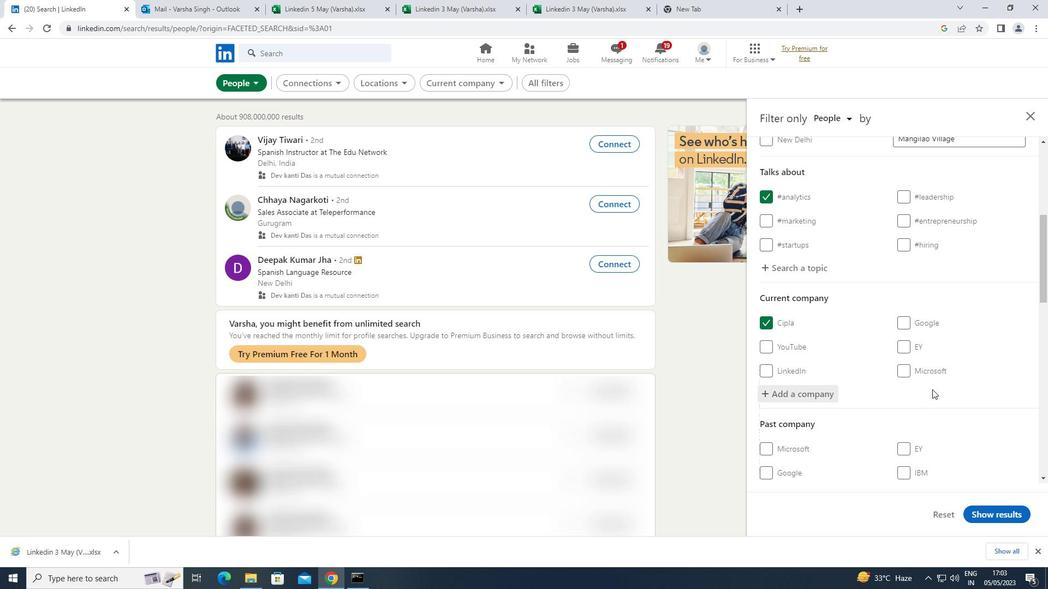 
Action: Mouse scrolled (932, 389) with delta (0, 0)
Screenshot: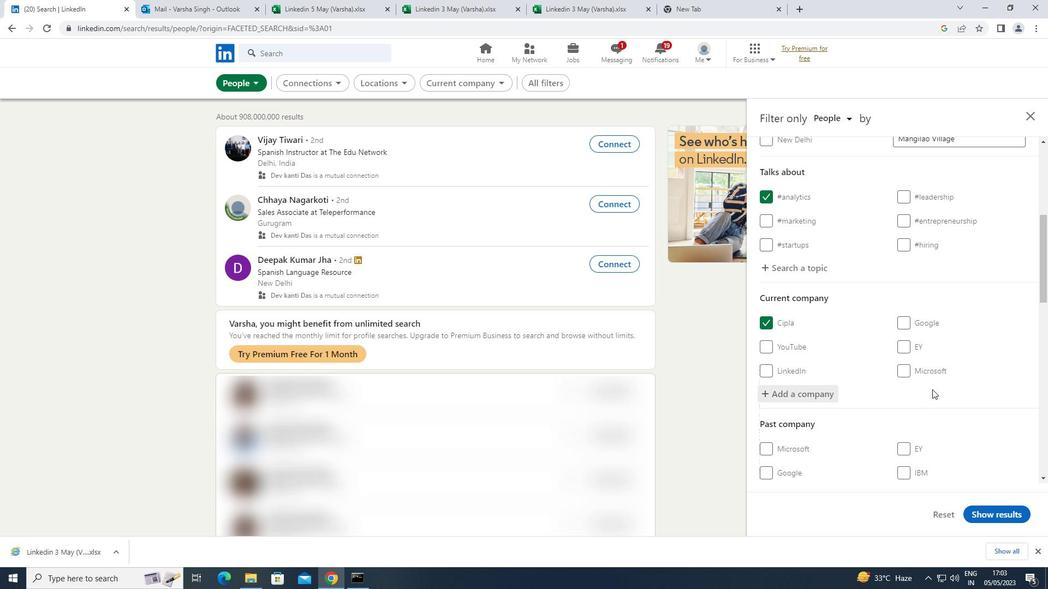 
Action: Mouse moved to (932, 388)
Screenshot: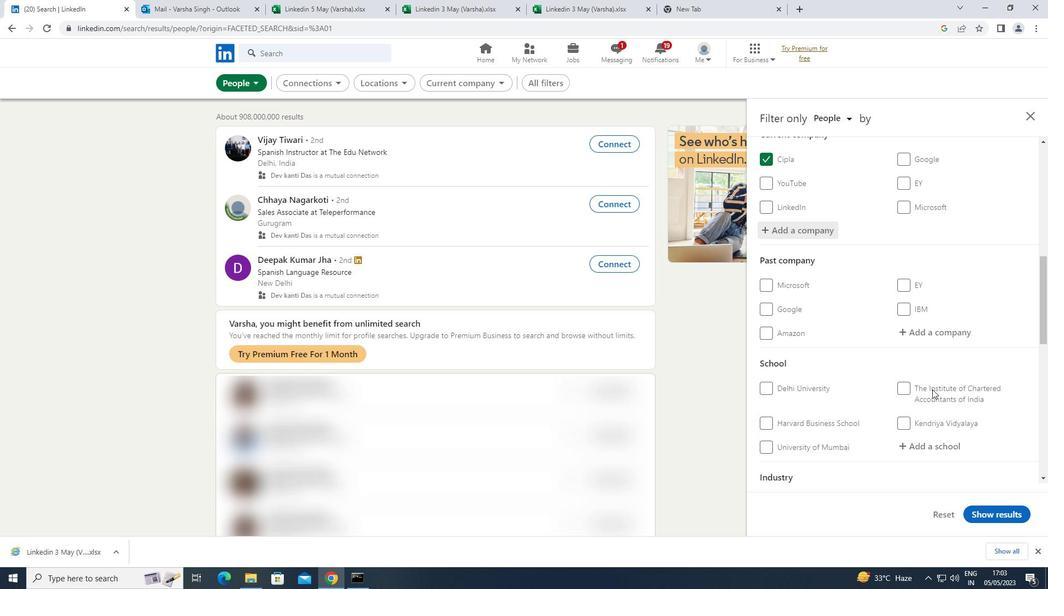 
Action: Mouse scrolled (932, 388) with delta (0, 0)
Screenshot: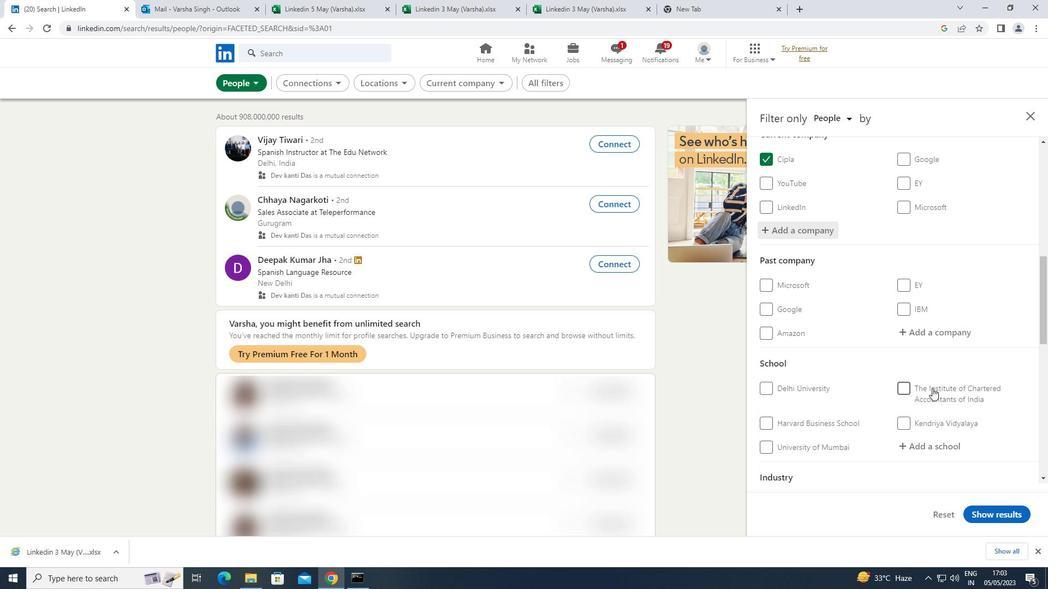 
Action: Mouse moved to (929, 384)
Screenshot: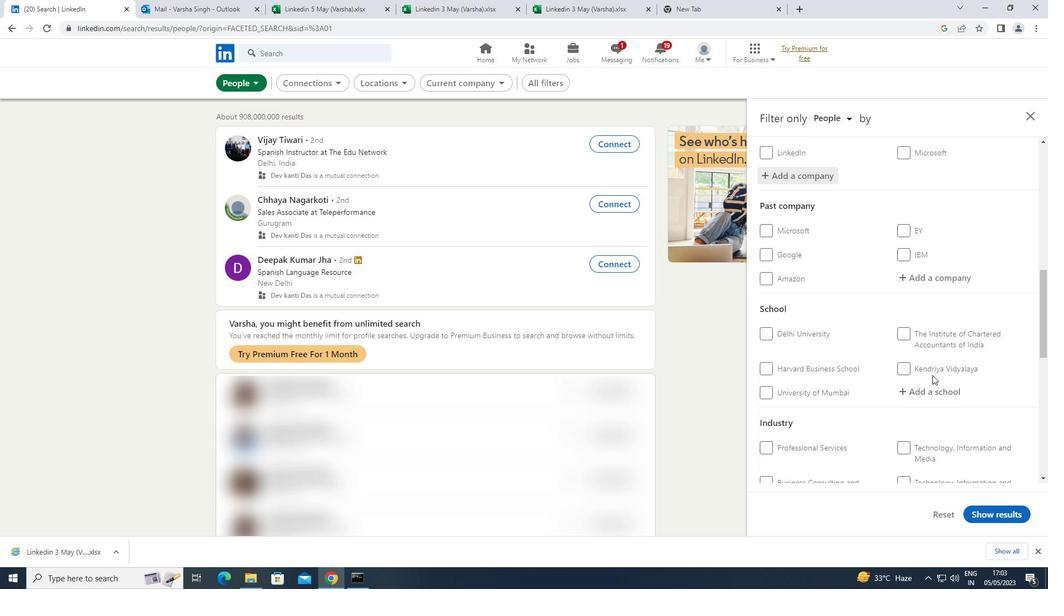 
Action: Mouse pressed left at (929, 384)
Screenshot: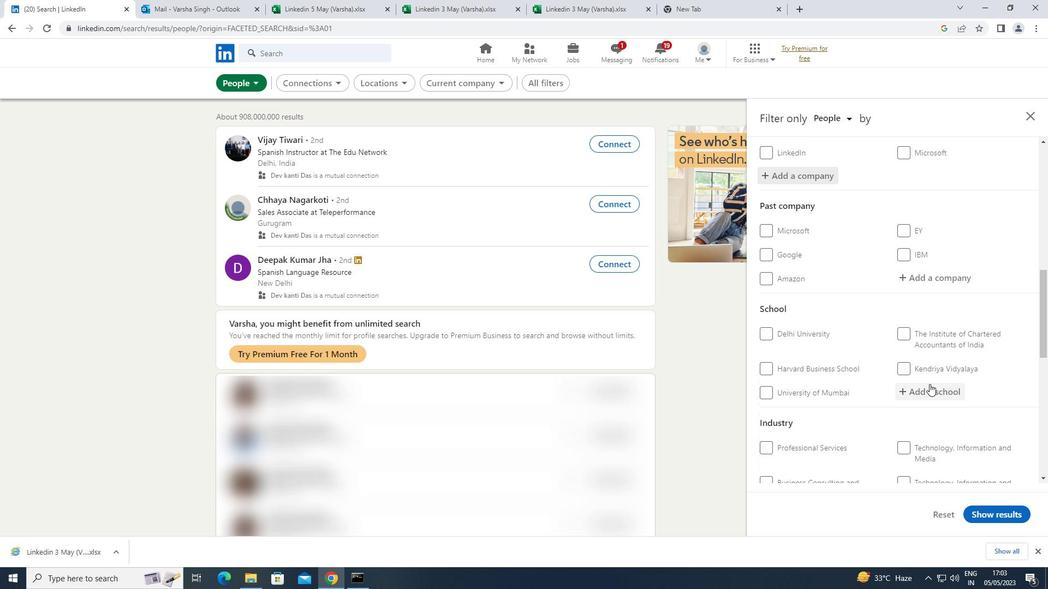 
Action: Mouse moved to (929, 384)
Screenshot: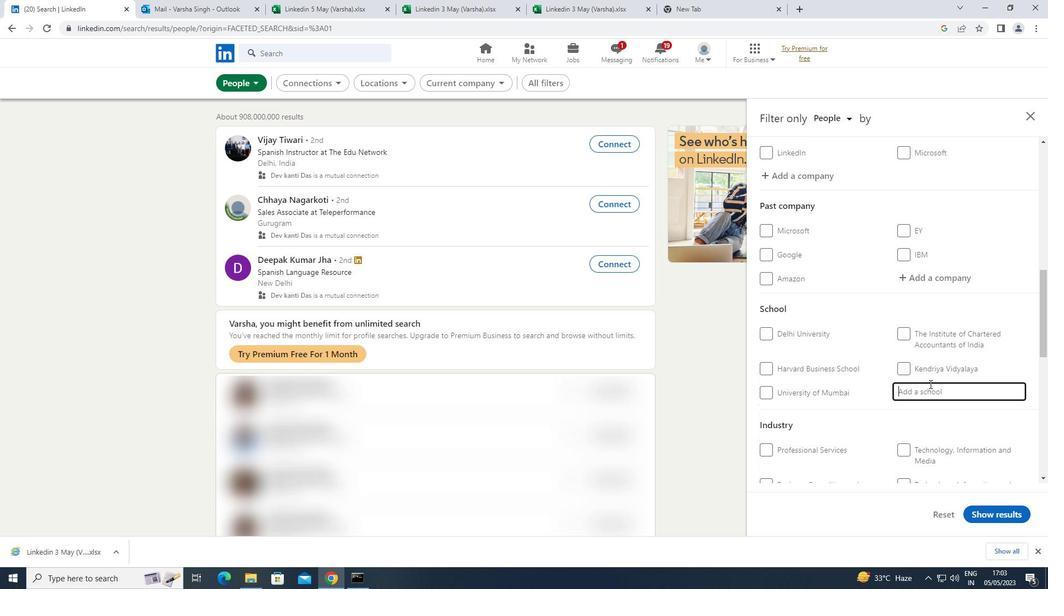
Action: Key pressed <Key.shift>GANDHI<Key.space><Key.shift>ENGINEERI
Screenshot: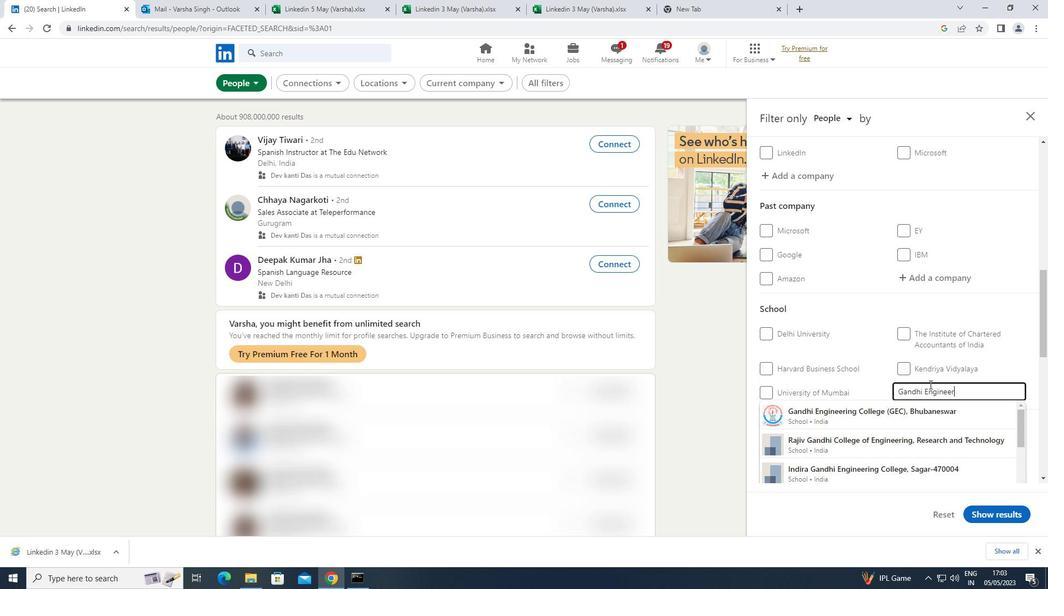 
Action: Mouse moved to (905, 417)
Screenshot: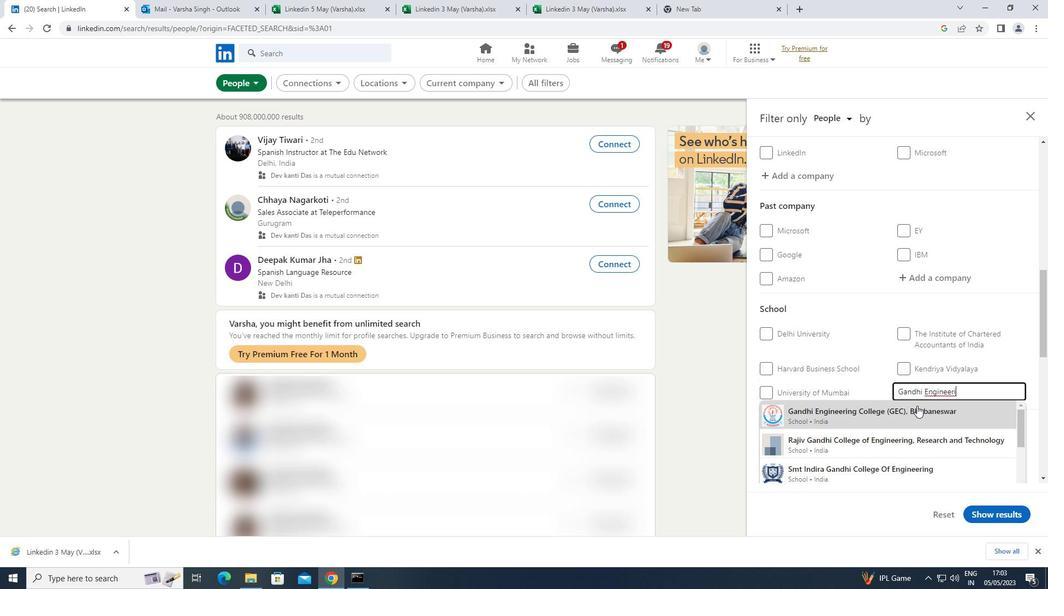 
Action: Mouse pressed left at (905, 417)
Screenshot: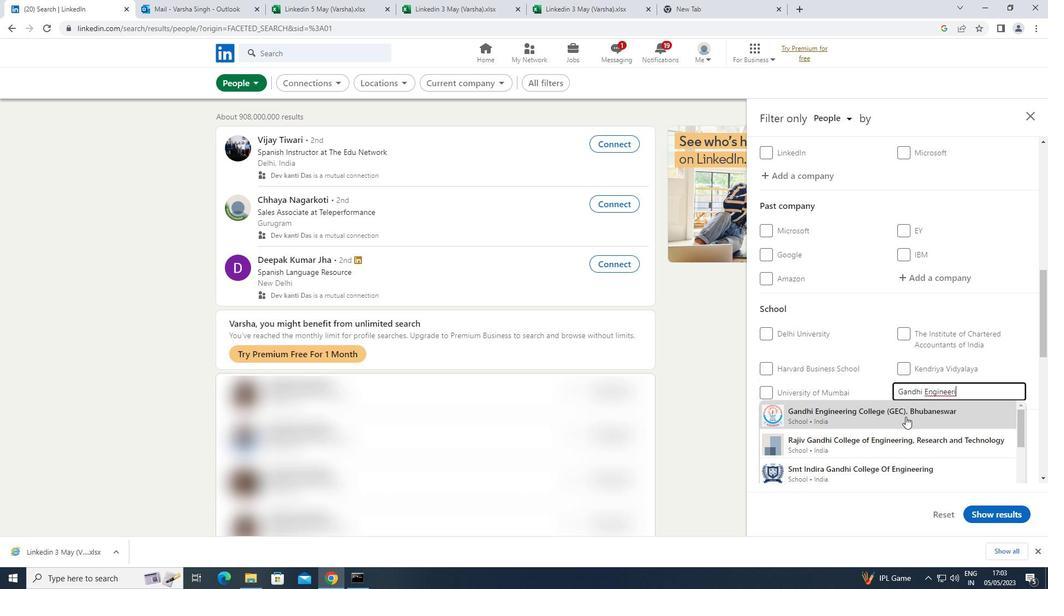 
Action: Mouse moved to (905, 417)
Screenshot: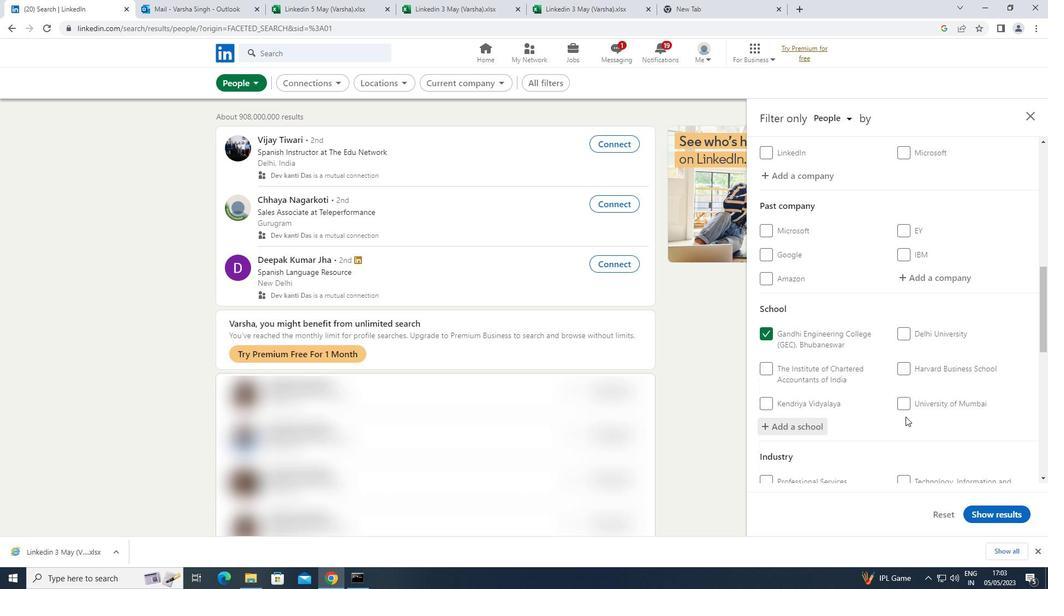 
Action: Mouse scrolled (905, 416) with delta (0, 0)
Screenshot: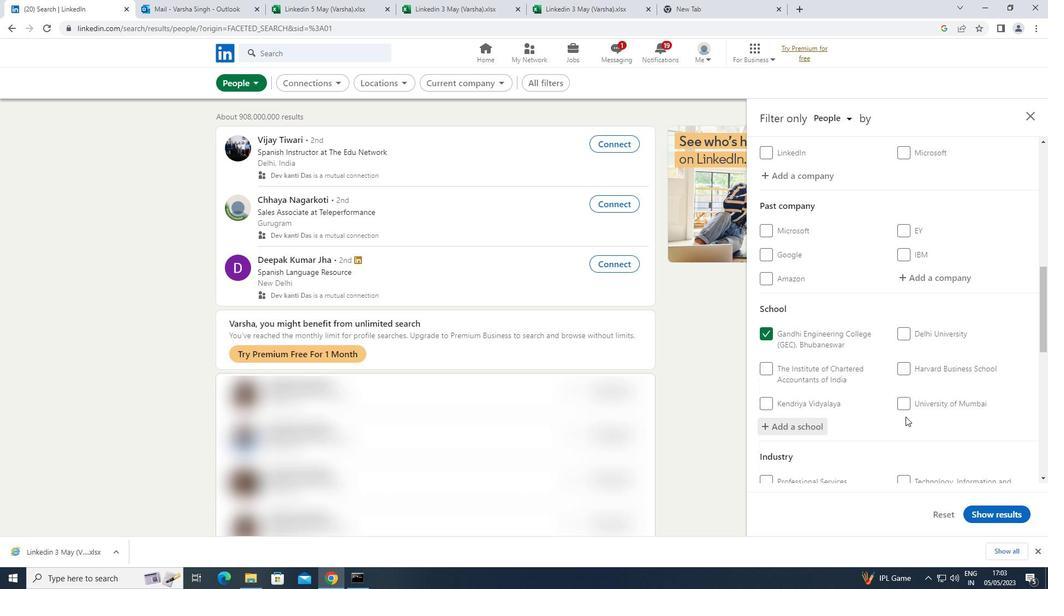 
Action: Mouse scrolled (905, 416) with delta (0, 0)
Screenshot: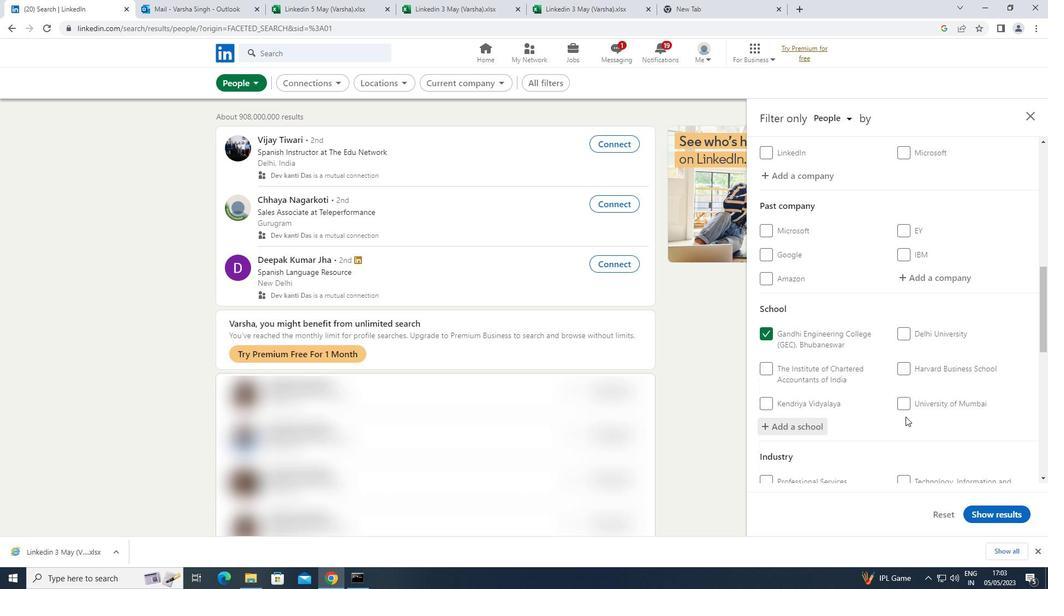 
Action: Mouse scrolled (905, 416) with delta (0, 0)
Screenshot: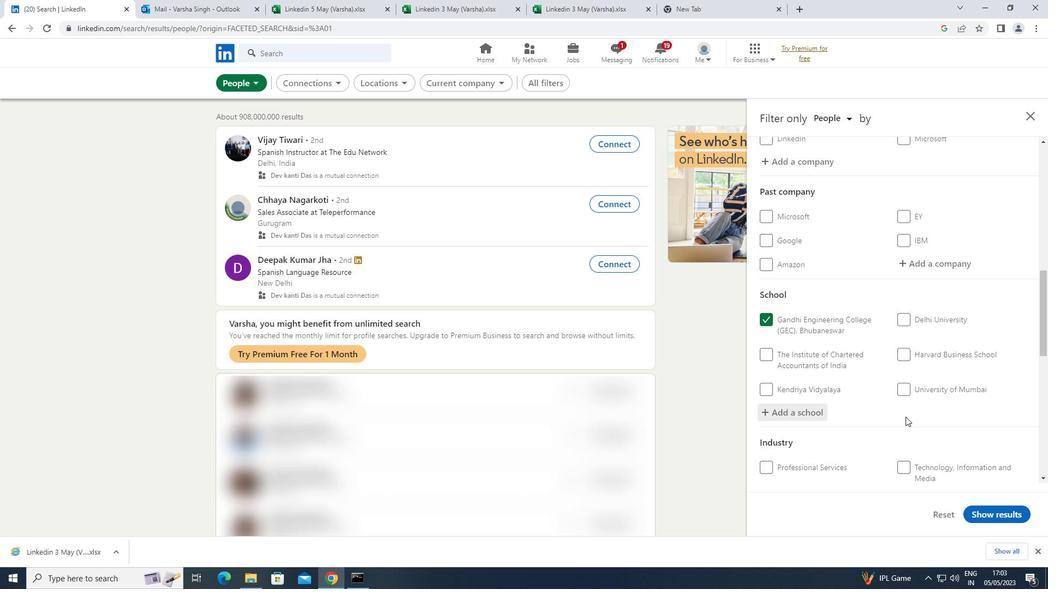 
Action: Mouse moved to (933, 385)
Screenshot: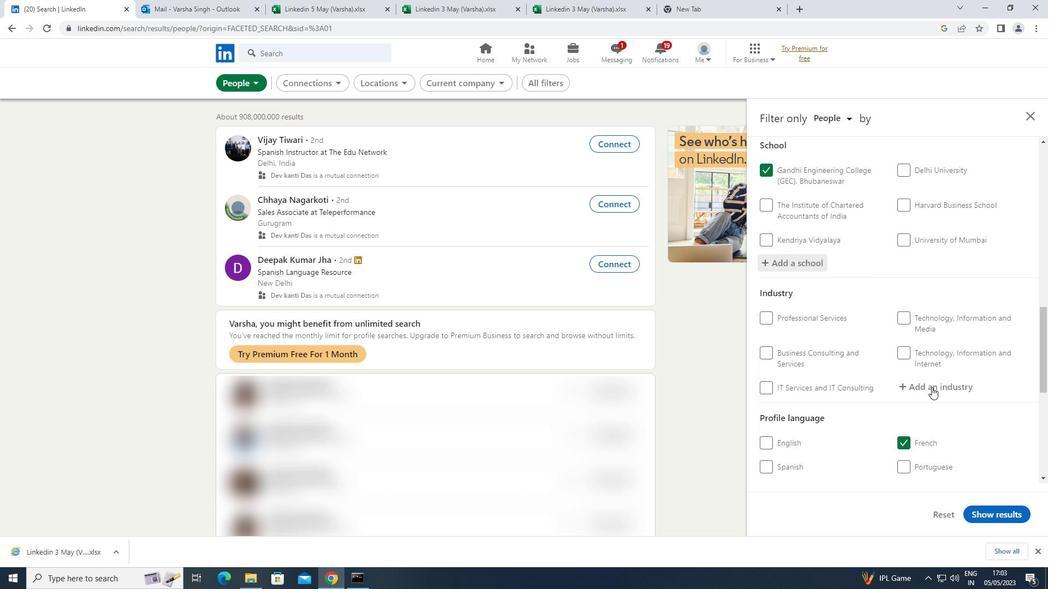 
Action: Mouse pressed left at (933, 385)
Screenshot: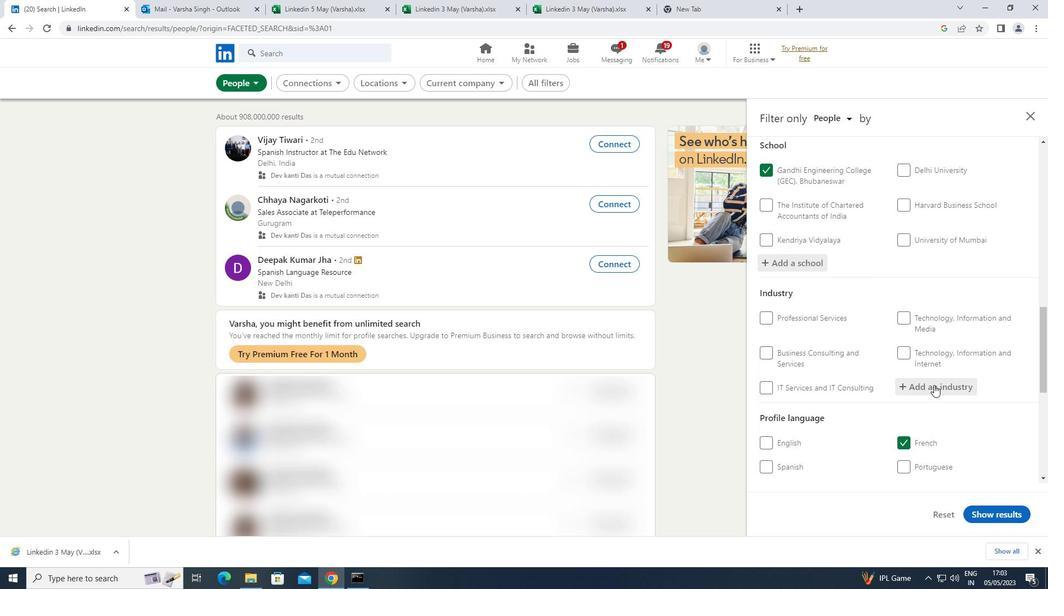 
Action: Key pressed <Key.shift>DATA<Key.space>
Screenshot: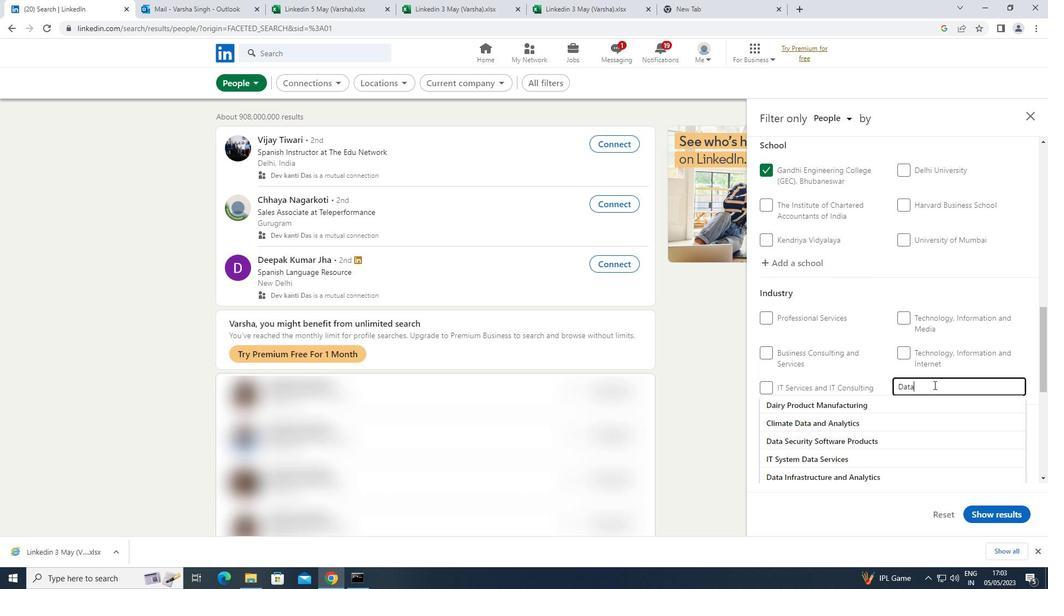 
Action: Mouse moved to (888, 415)
Screenshot: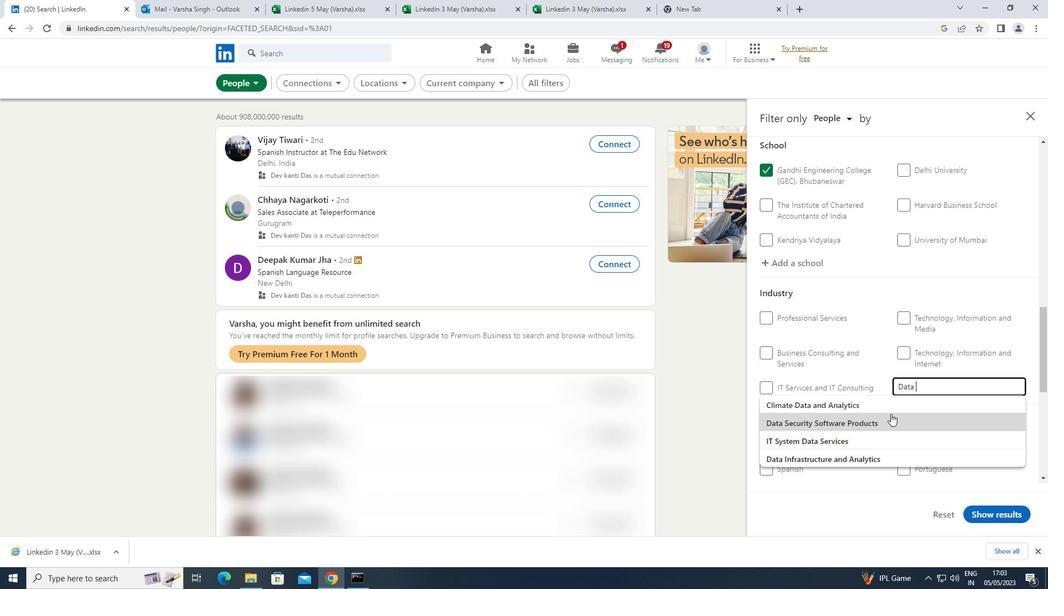 
Action: Mouse pressed left at (888, 415)
Screenshot: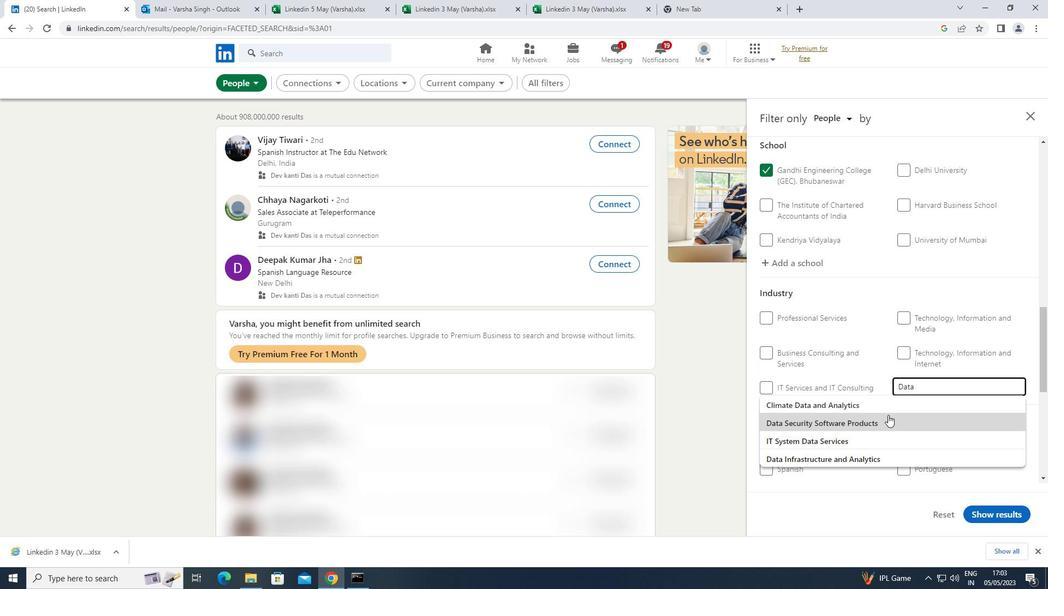 
Action: Mouse scrolled (888, 414) with delta (0, 0)
Screenshot: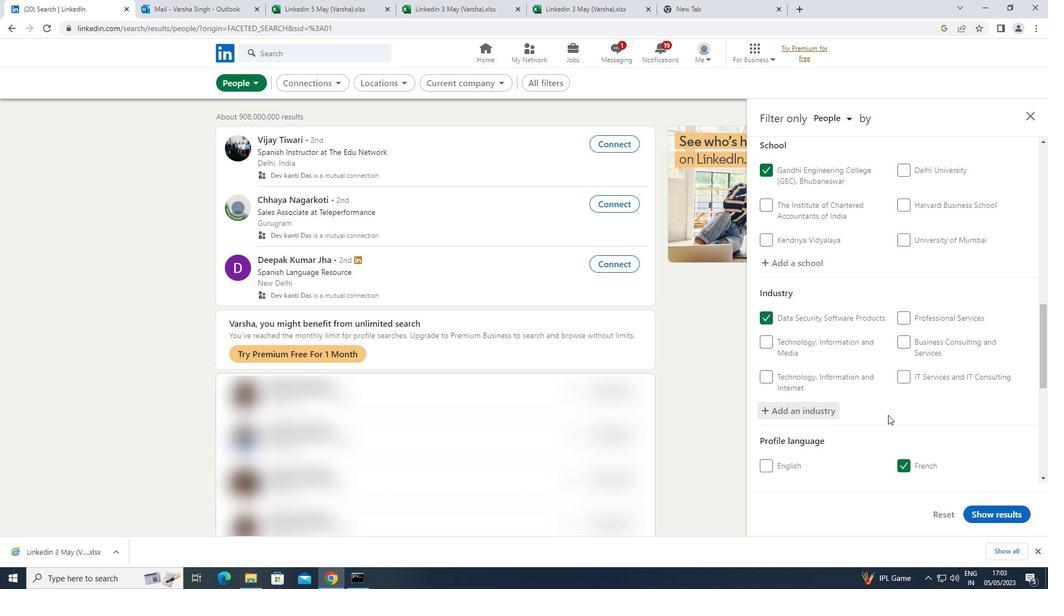 
Action: Mouse scrolled (888, 414) with delta (0, 0)
Screenshot: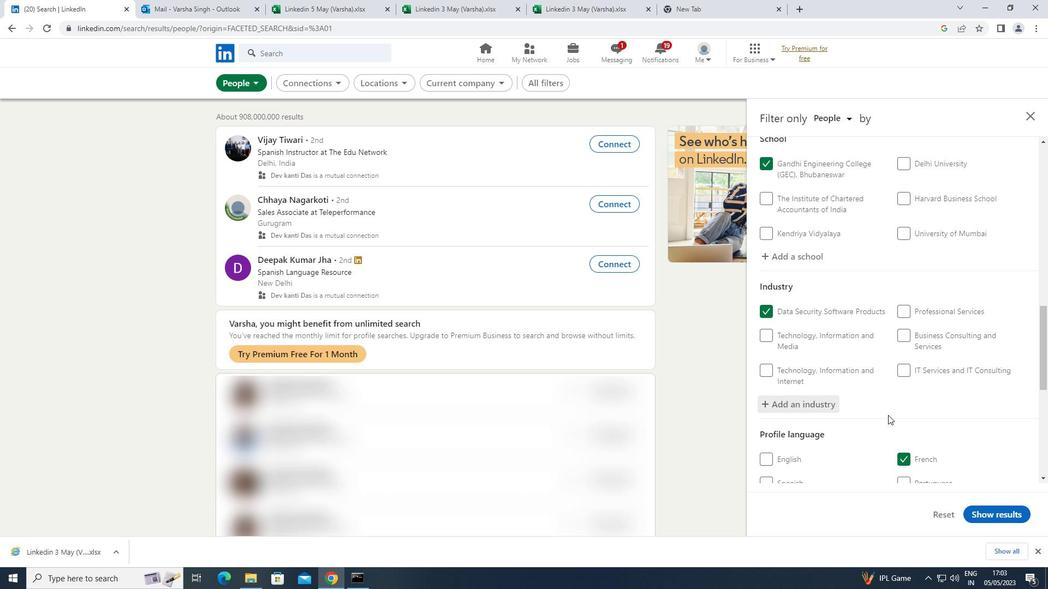 
Action: Mouse scrolled (888, 414) with delta (0, 0)
Screenshot: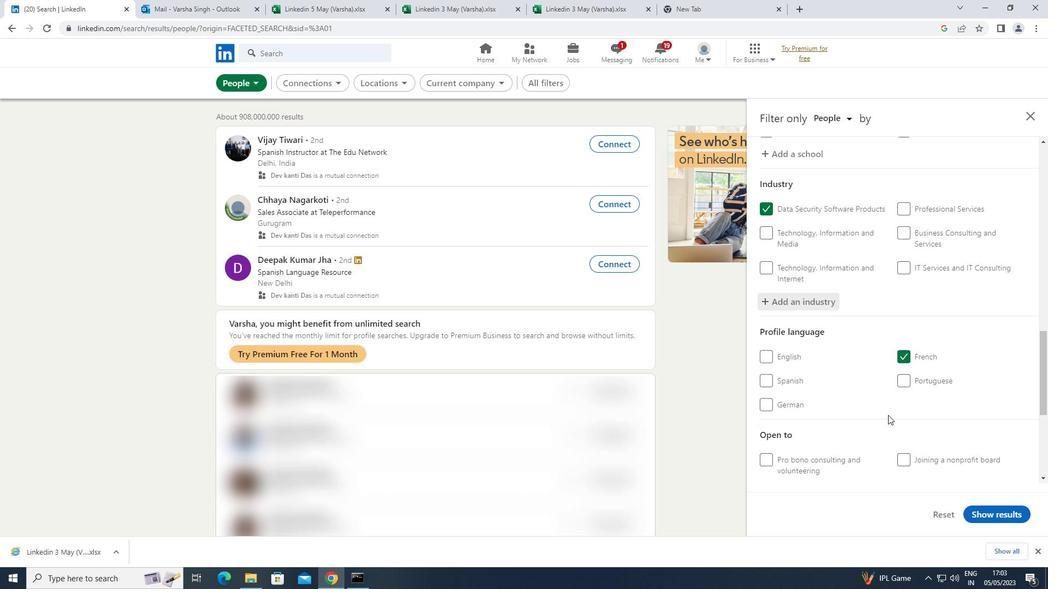 
Action: Mouse scrolled (888, 414) with delta (0, 0)
Screenshot: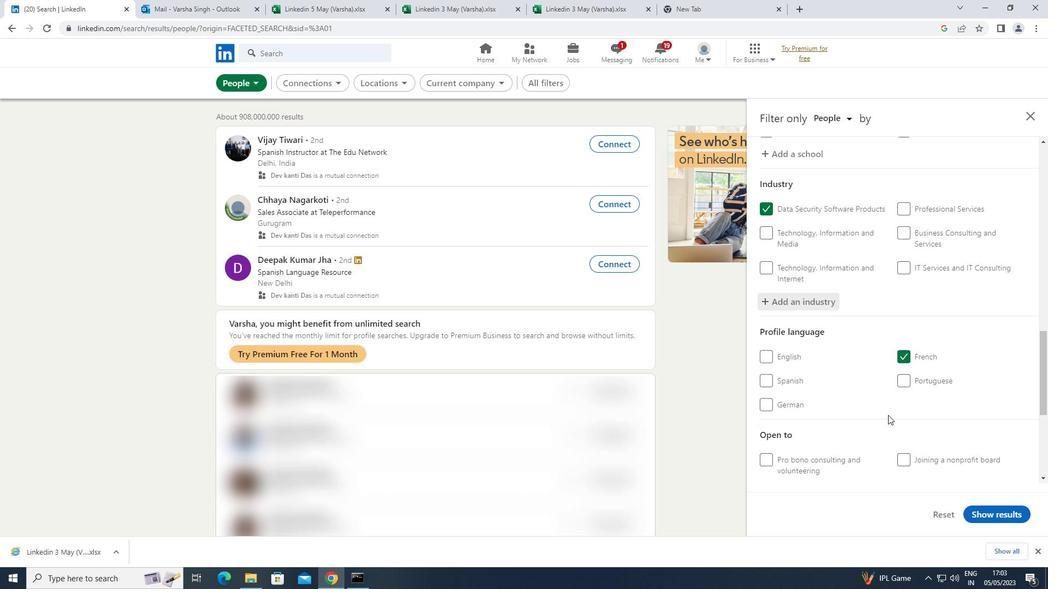 
Action: Mouse scrolled (888, 414) with delta (0, 0)
Screenshot: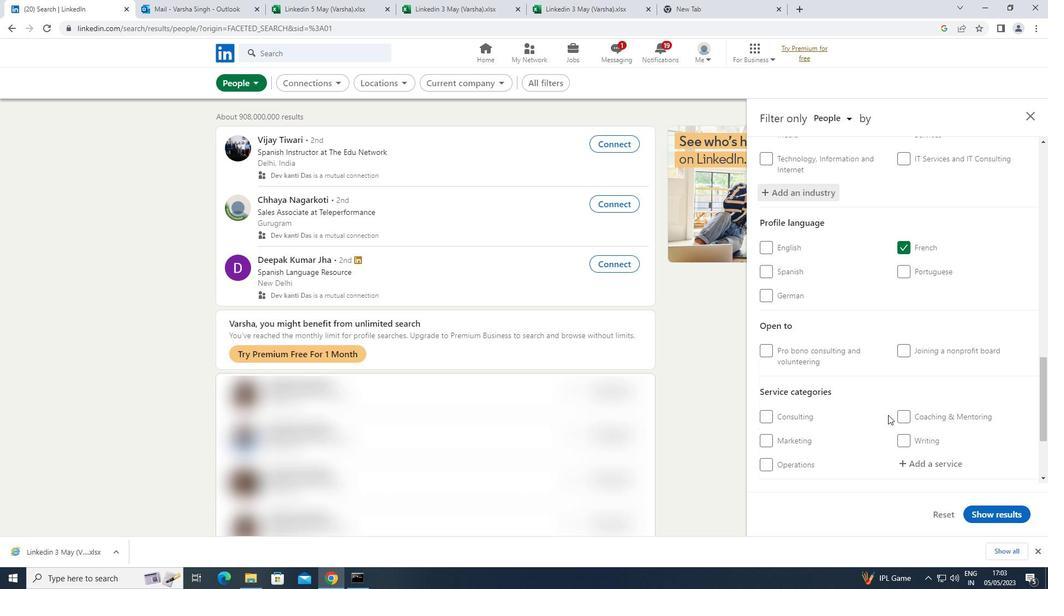 
Action: Mouse moved to (926, 407)
Screenshot: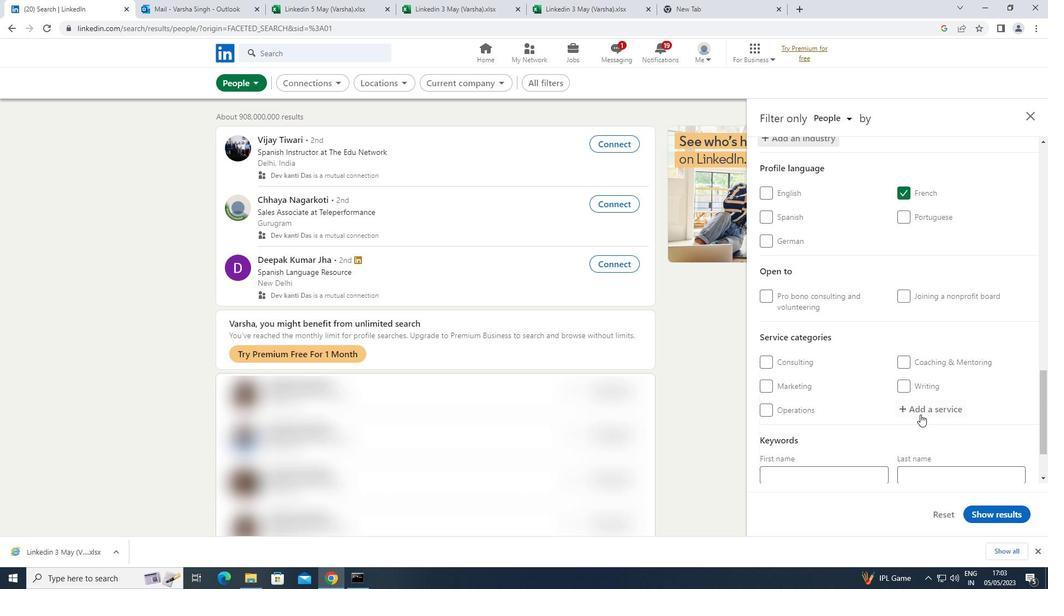 
Action: Mouse pressed left at (926, 407)
Screenshot: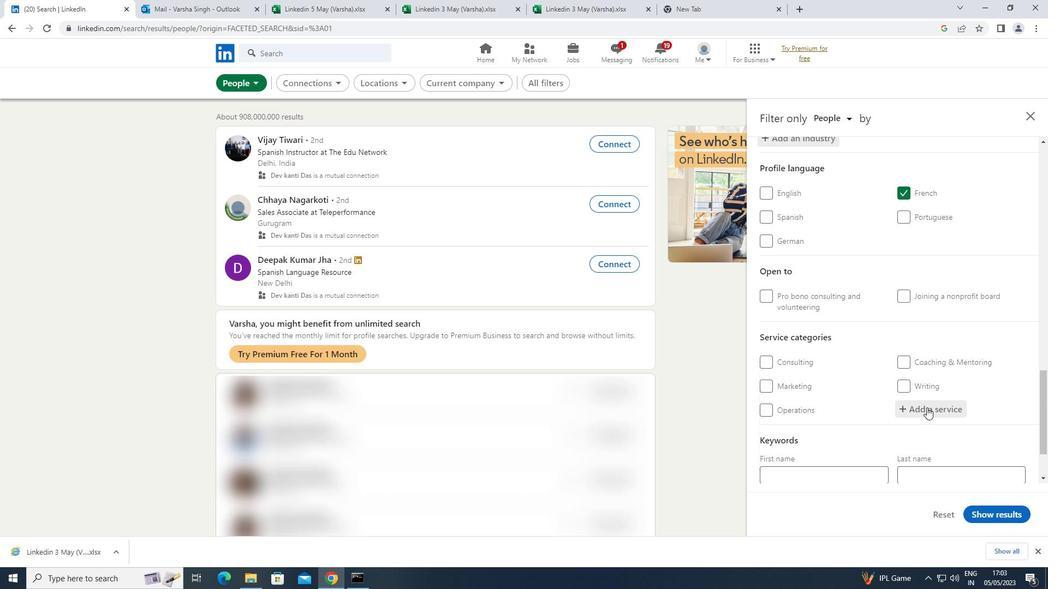 
Action: Key pressed <Key.shift>WORD<Key.shift>PRE
Screenshot: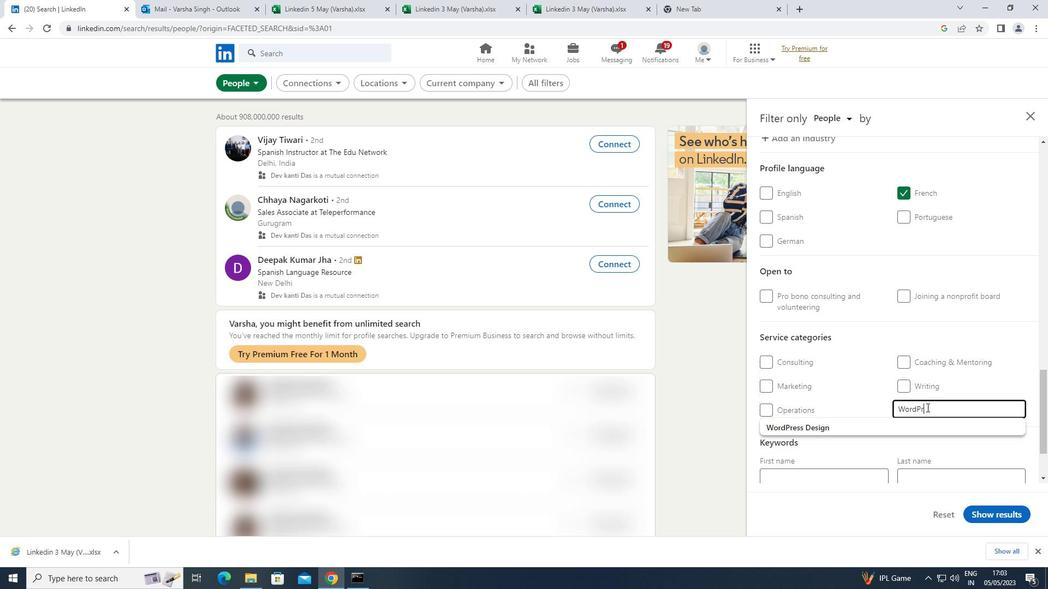 
Action: Mouse moved to (863, 426)
Screenshot: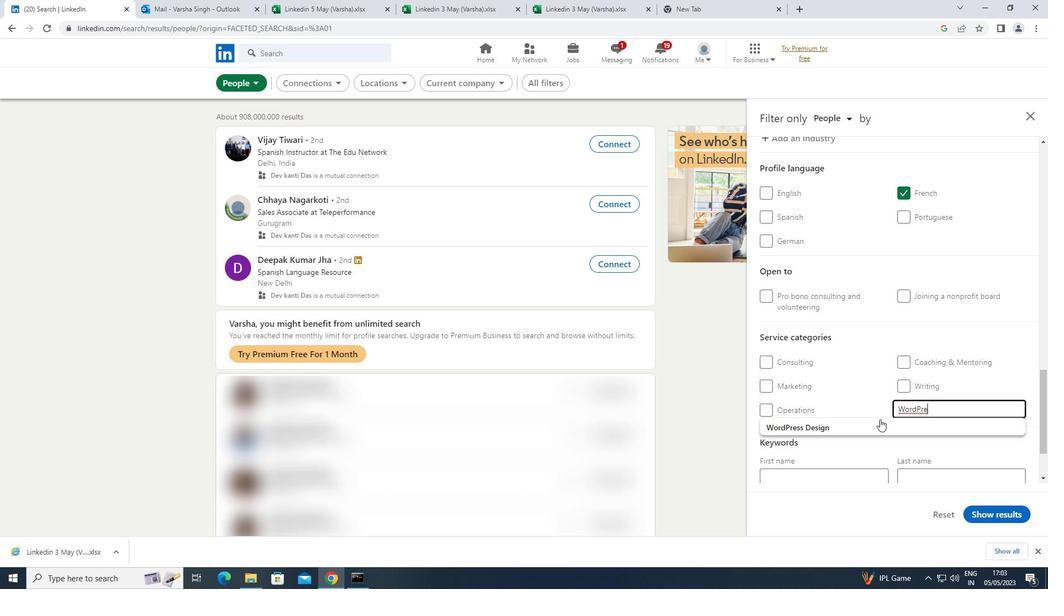 
Action: Mouse pressed left at (863, 426)
Screenshot: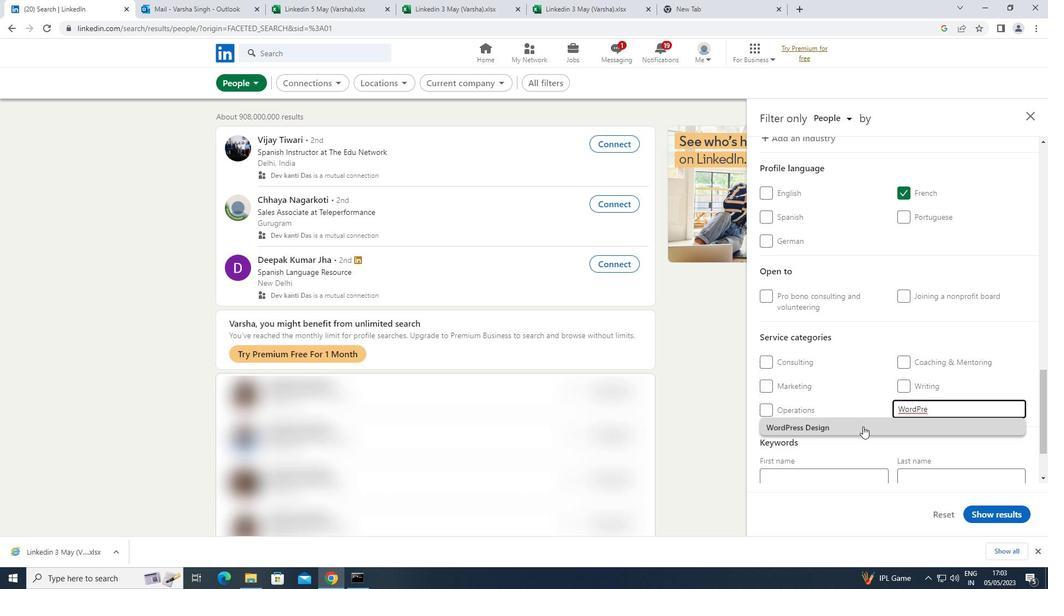 
Action: Mouse scrolled (863, 426) with delta (0, 0)
Screenshot: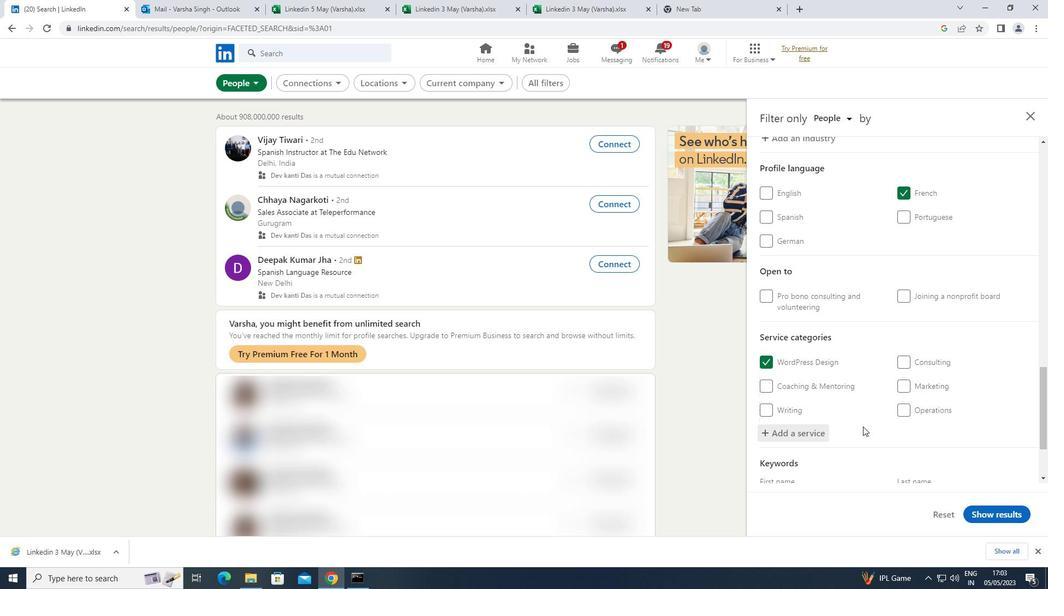 
Action: Mouse scrolled (863, 426) with delta (0, 0)
Screenshot: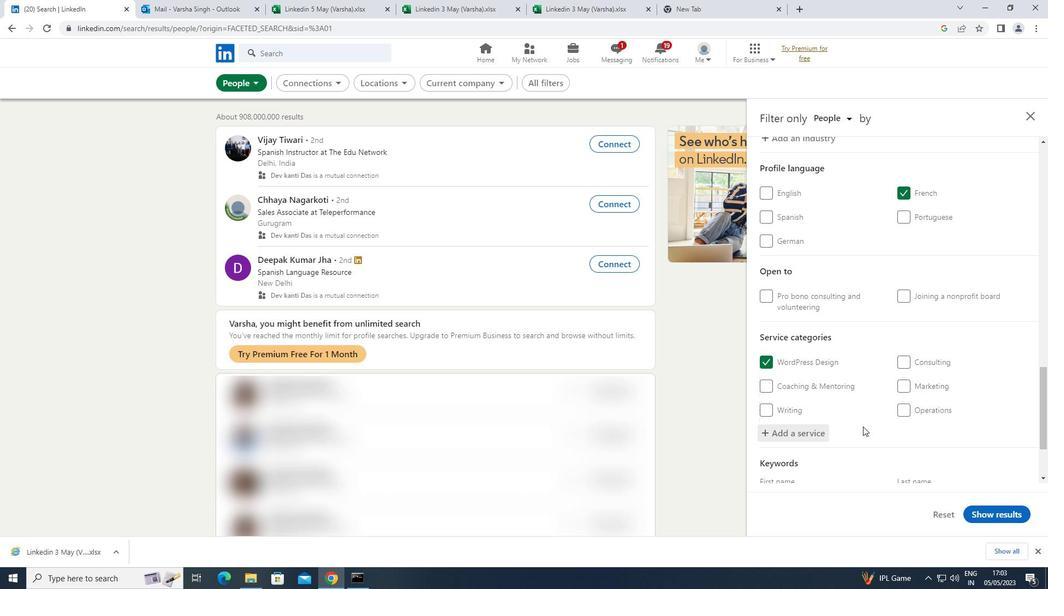 
Action: Mouse scrolled (863, 426) with delta (0, 0)
Screenshot: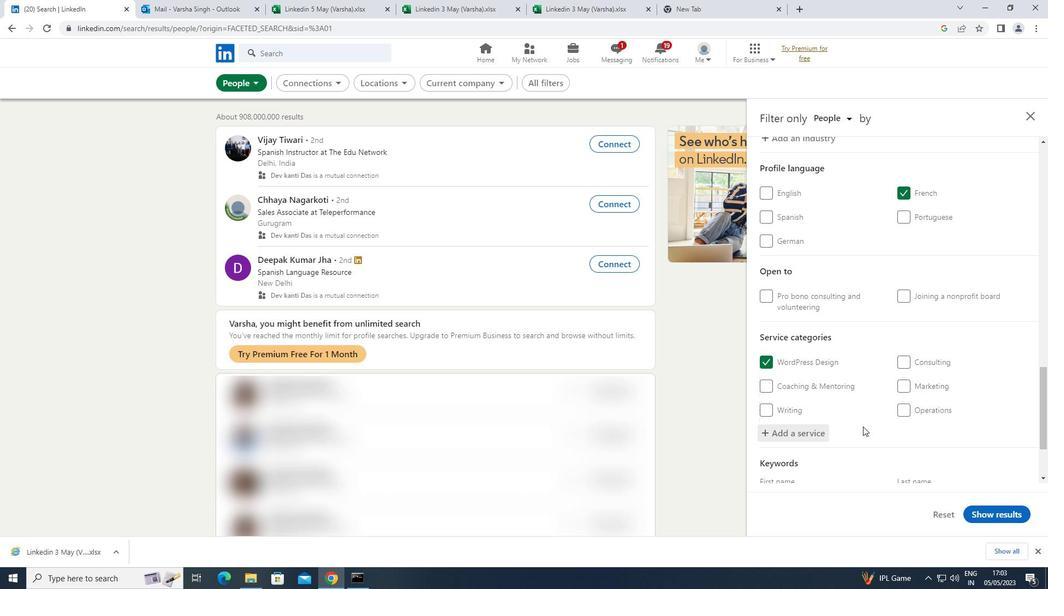 
Action: Mouse scrolled (863, 426) with delta (0, 0)
Screenshot: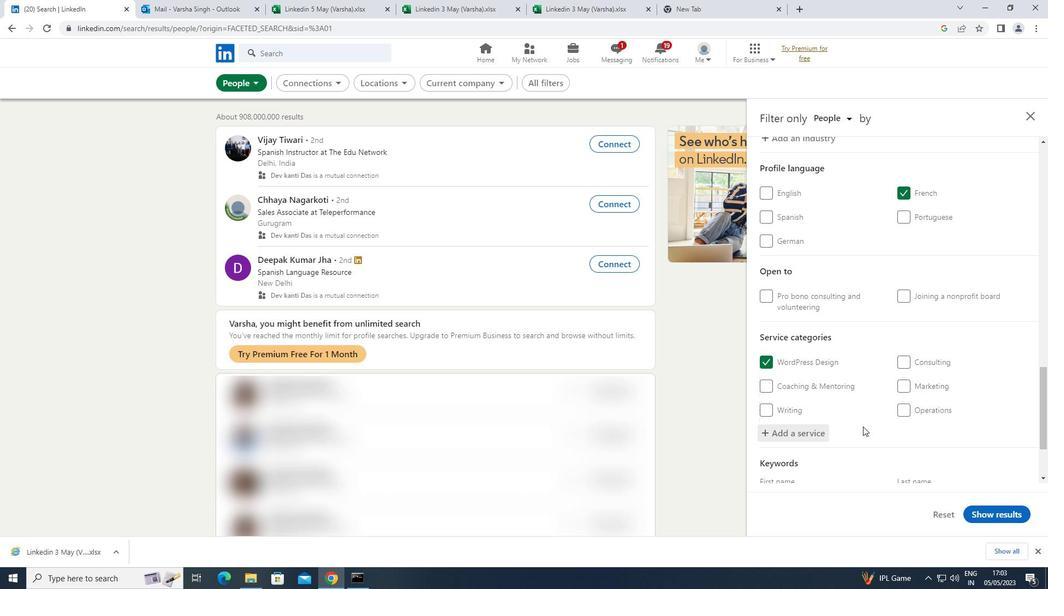 
Action: Mouse moved to (851, 435)
Screenshot: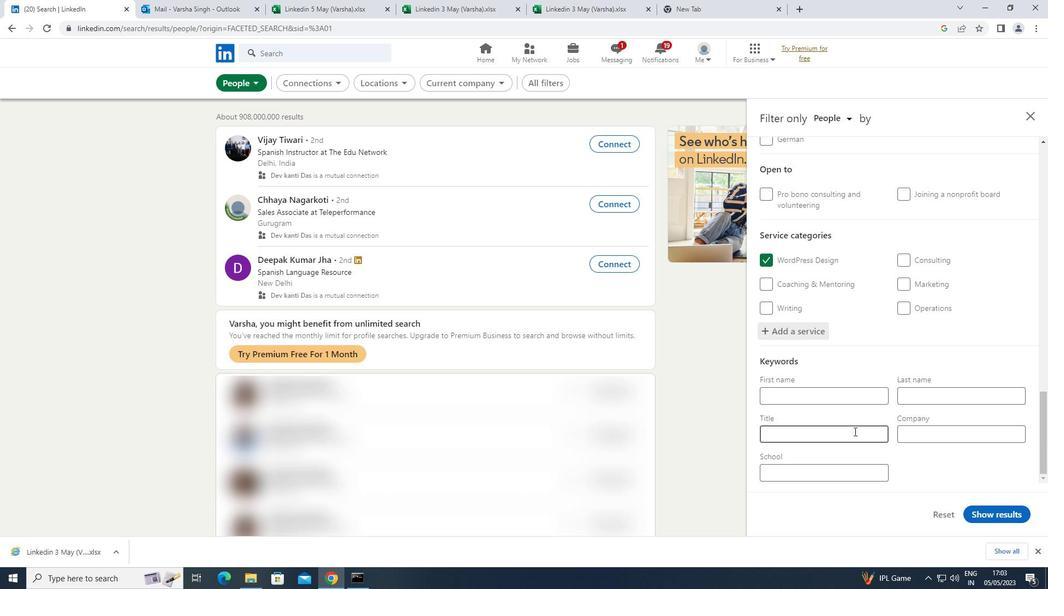 
Action: Mouse pressed left at (851, 435)
Screenshot: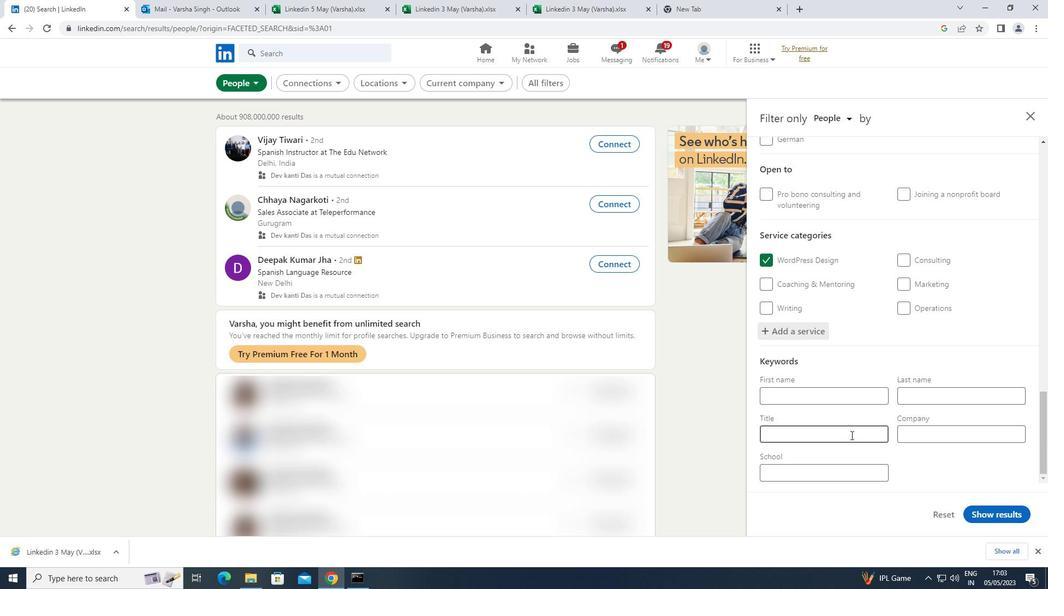 
Action: Key pressed <Key.shift>BANK<Key.space><Key.shift>TELLER
Screenshot: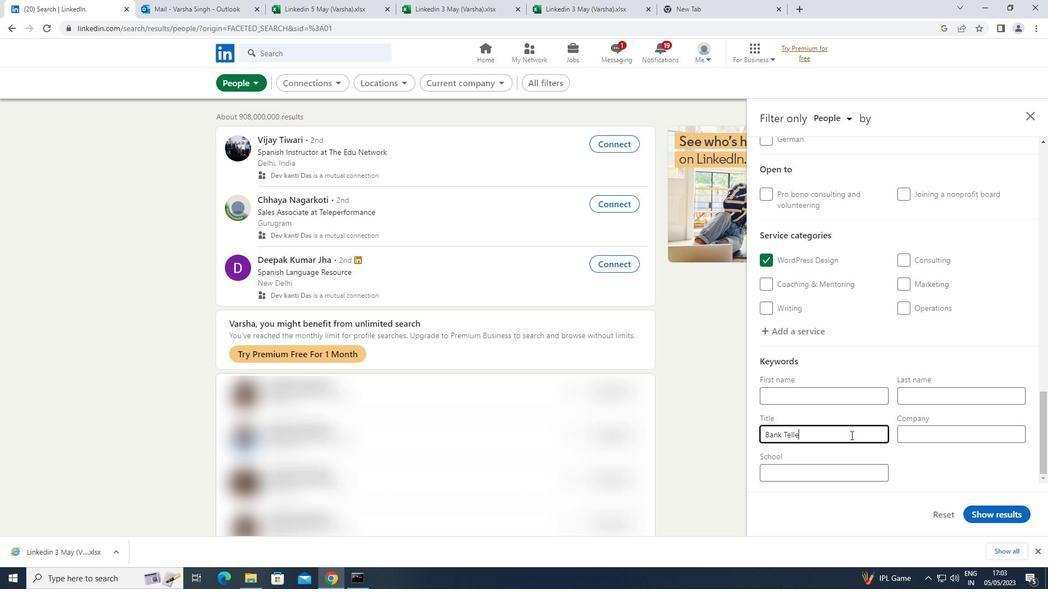 
Action: Mouse moved to (986, 514)
Screenshot: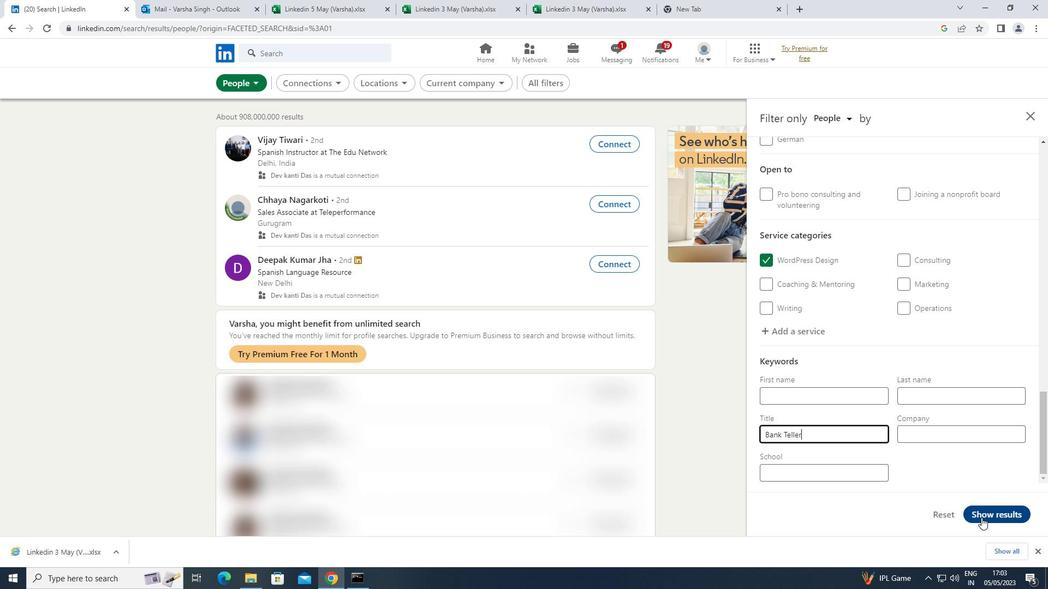 
Action: Mouse pressed left at (986, 514)
Screenshot: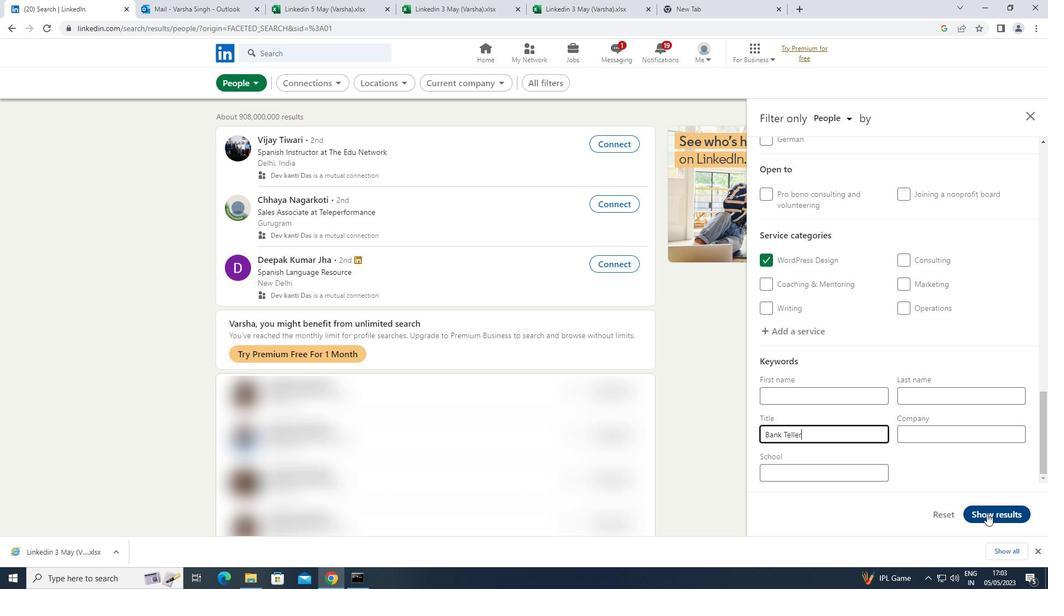 
